 Task: Plan a trip to Bishoftu, Ethiopia from 12th December, 2023 to 16th December, 2023 for 8 adults. Place can be private room with 8 bedrooms having 8 beds and 8 bathrooms. Property type can be hotel. Amenities needed are: wifi, TV, free parkinig on premises, gym, breakfast.
Action: Mouse moved to (330, 151)
Screenshot: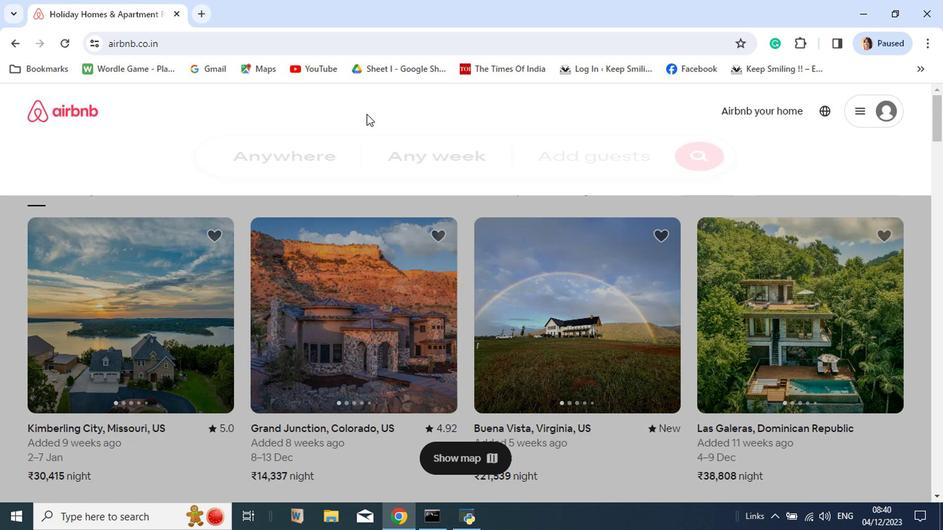 
Action: Mouse pressed left at (330, 151)
Screenshot: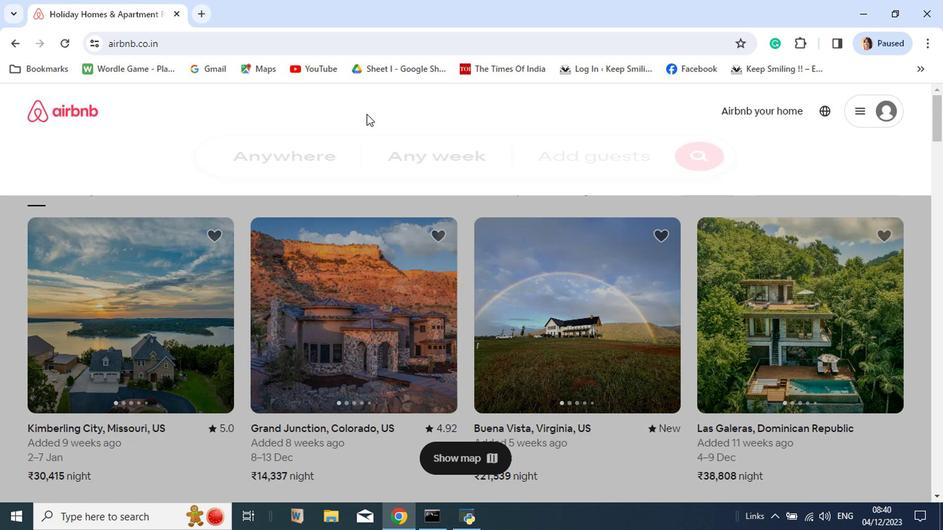 
Action: Mouse moved to (250, 190)
Screenshot: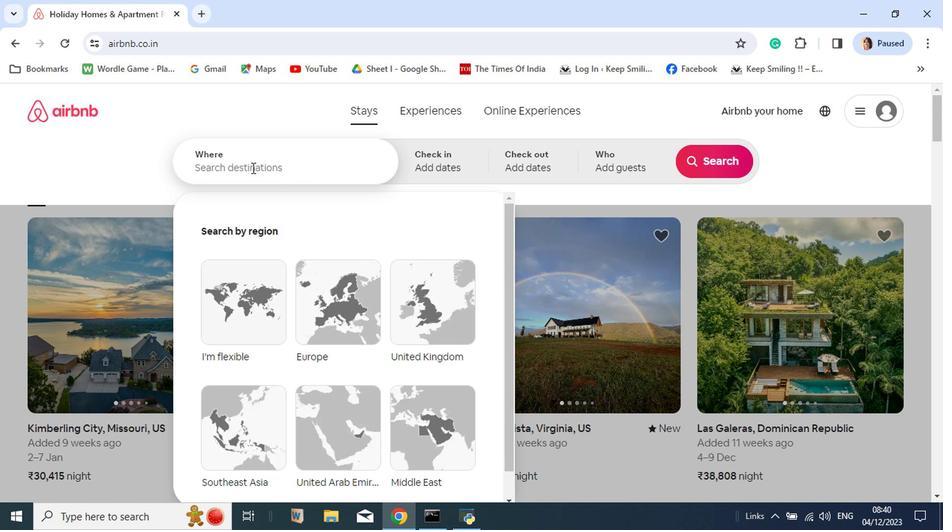 
Action: Mouse pressed left at (250, 190)
Screenshot: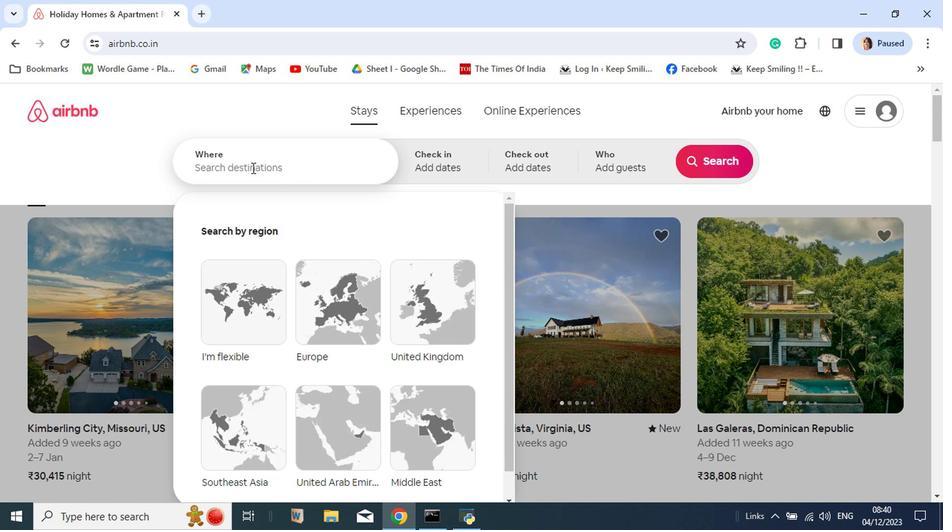 
Action: Key pressed <Key.shift>Bishoflu
Screenshot: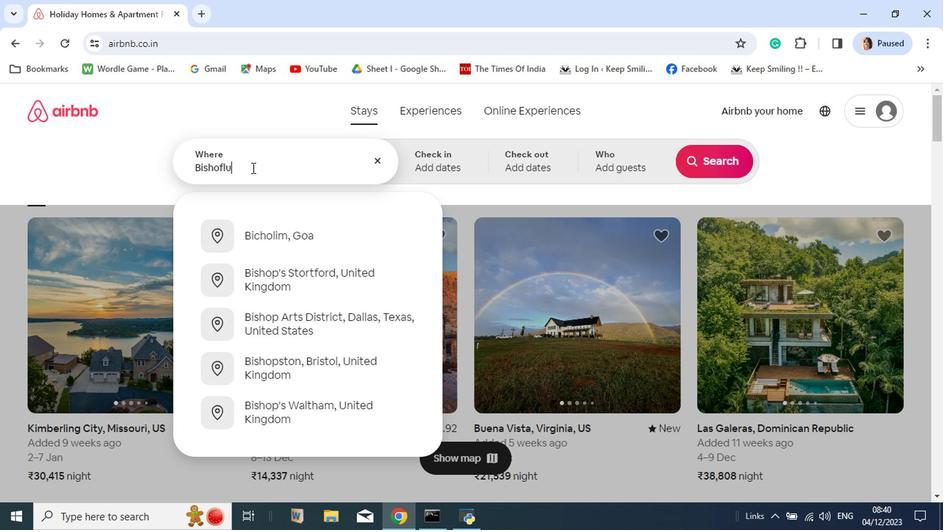 
Action: Mouse moved to (259, 269)
Screenshot: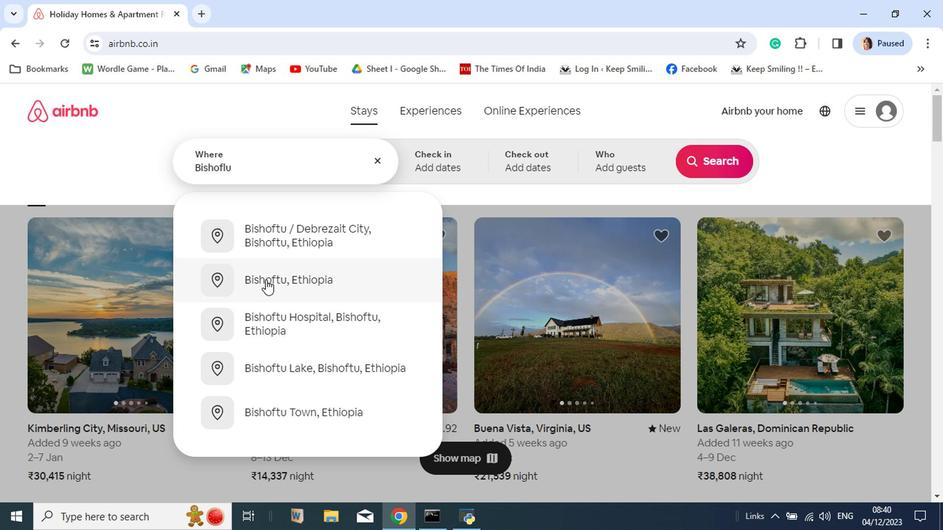 
Action: Mouse pressed left at (259, 269)
Screenshot: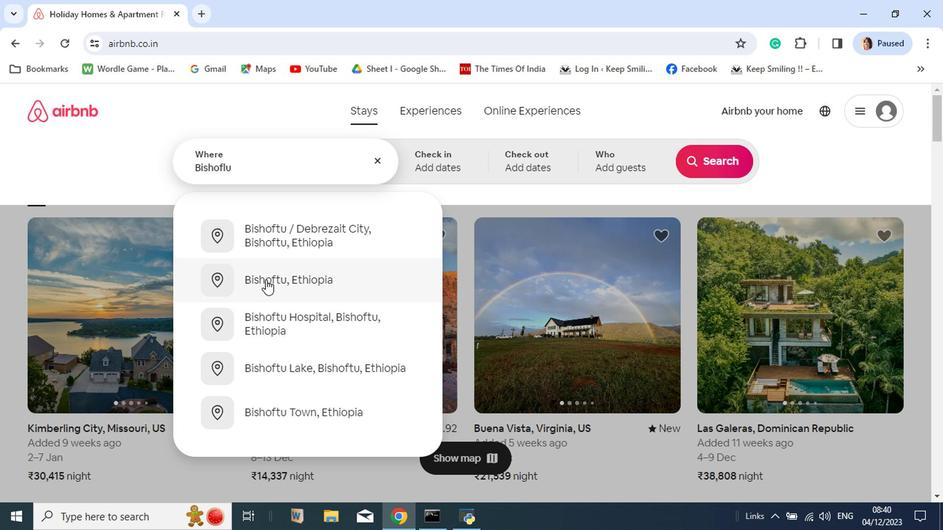 
Action: Mouse moved to (267, 350)
Screenshot: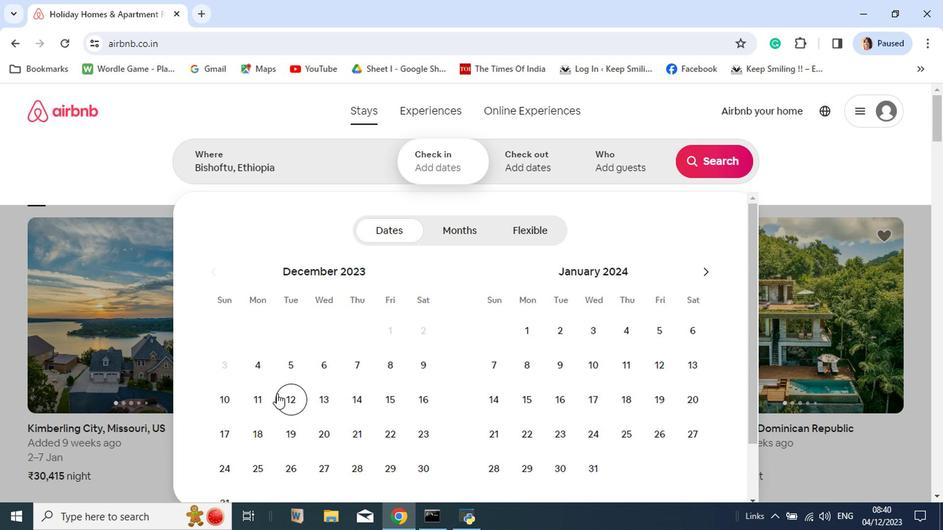 
Action: Mouse pressed left at (267, 350)
Screenshot: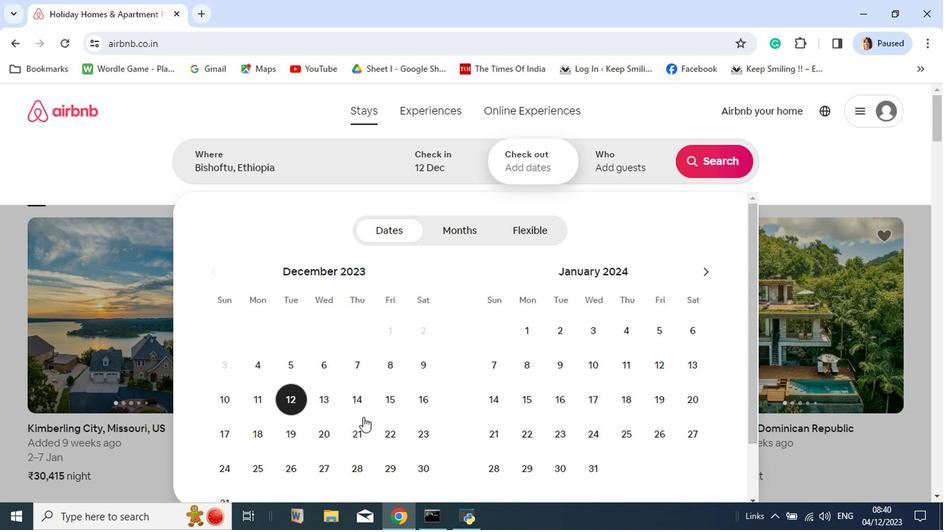
Action: Mouse moved to (371, 358)
Screenshot: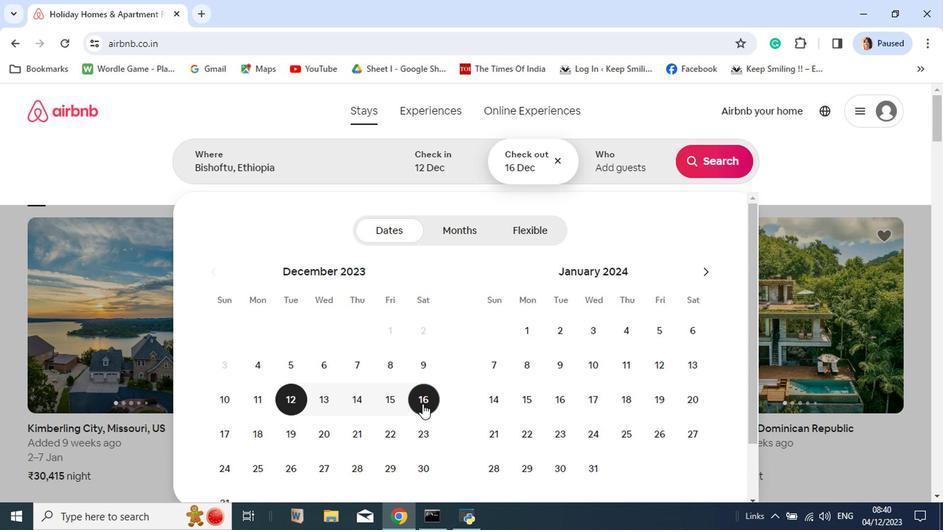 
Action: Mouse pressed left at (371, 358)
Screenshot: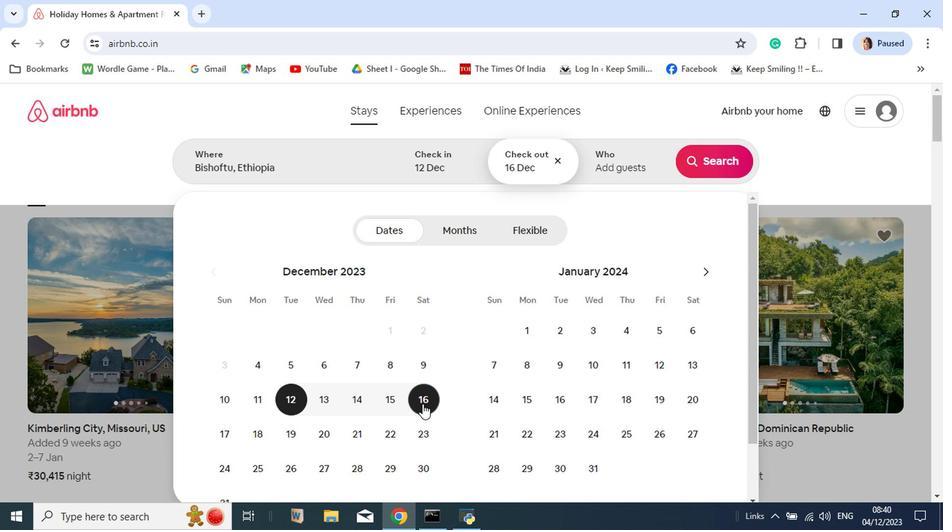 
Action: Mouse moved to (516, 194)
Screenshot: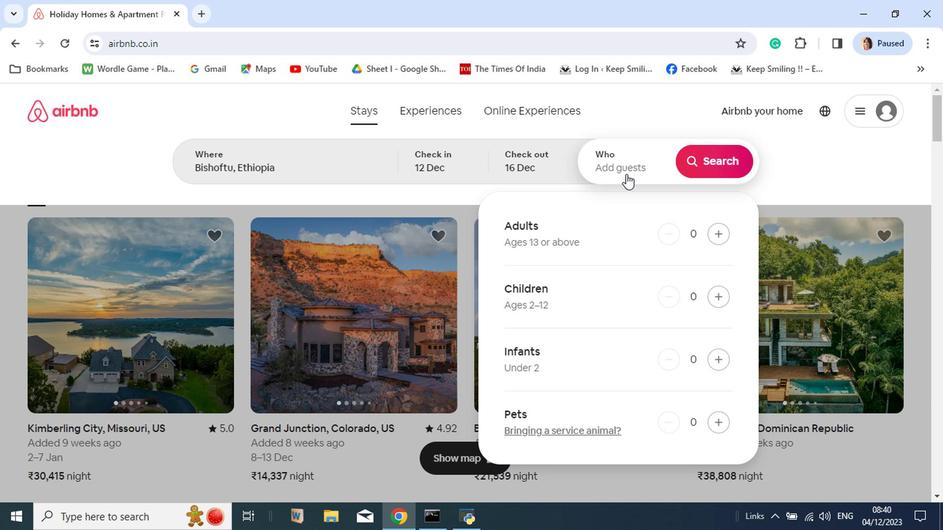 
Action: Mouse pressed left at (516, 194)
Screenshot: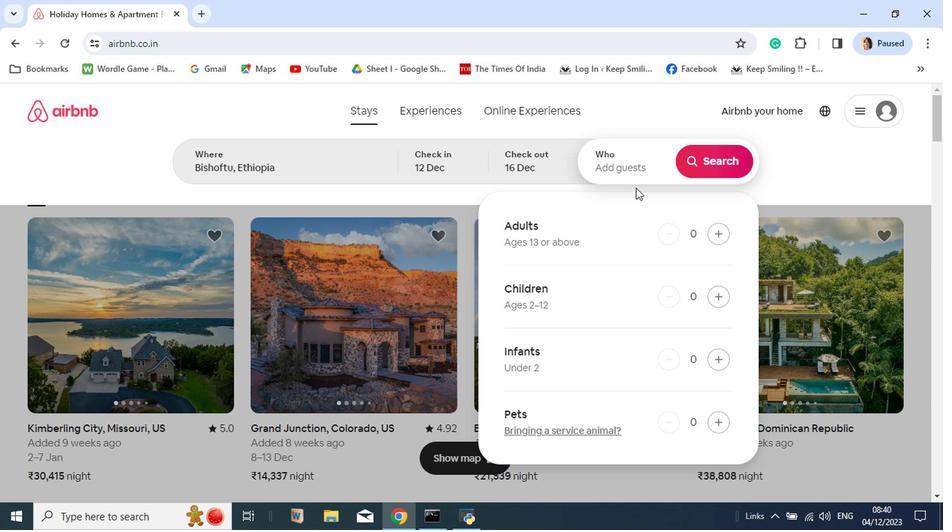 
Action: Mouse moved to (583, 240)
Screenshot: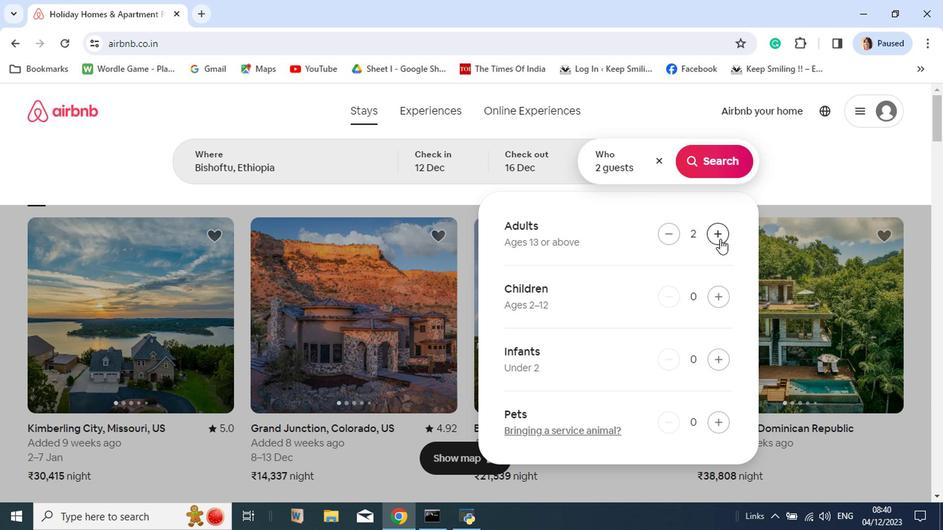 
Action: Mouse pressed left at (583, 240)
Screenshot: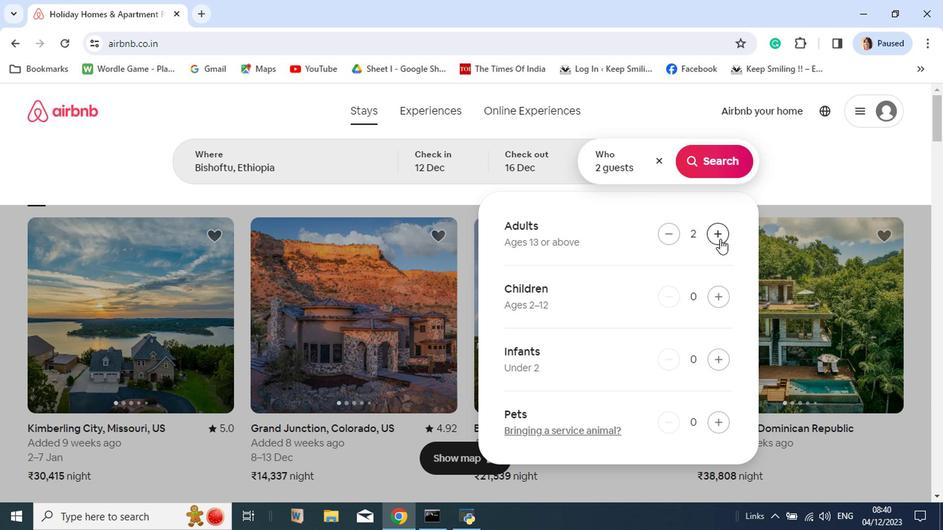 
Action: Mouse pressed left at (583, 240)
Screenshot: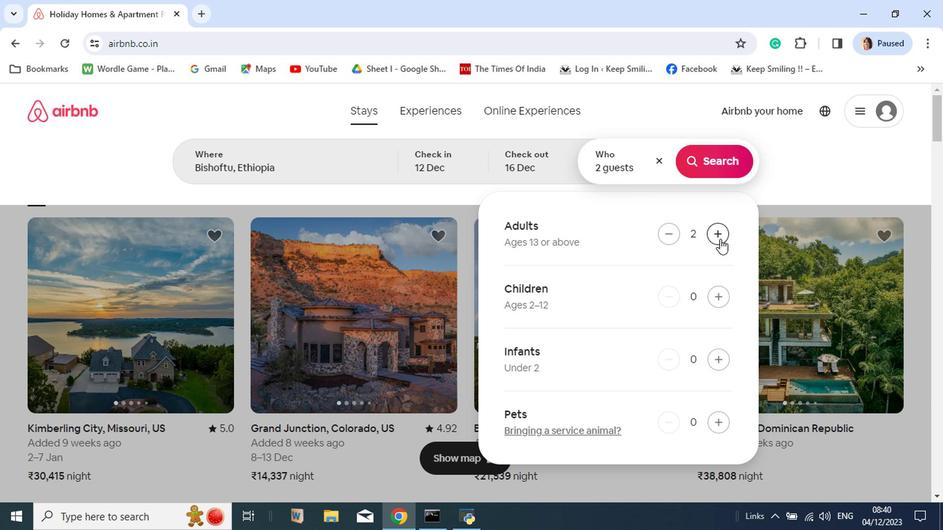 
Action: Mouse pressed left at (583, 240)
Screenshot: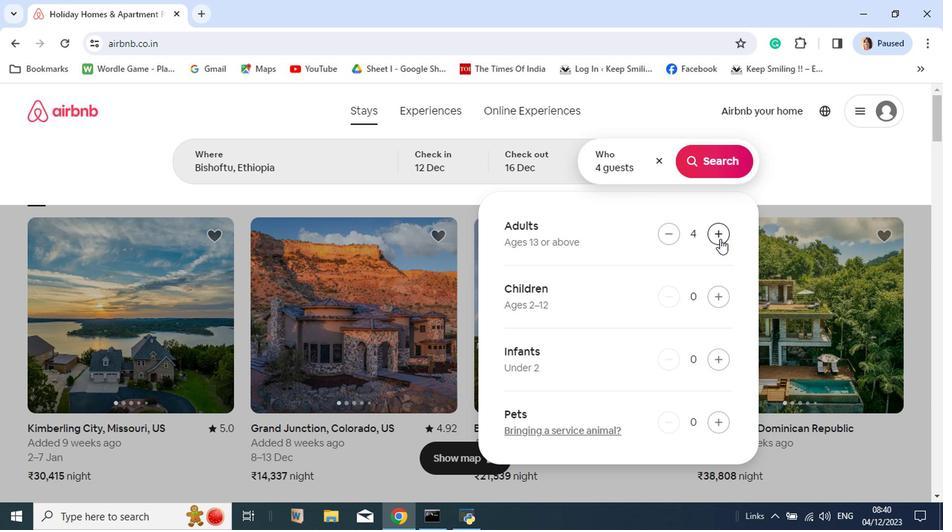 
Action: Mouse pressed left at (583, 240)
Screenshot: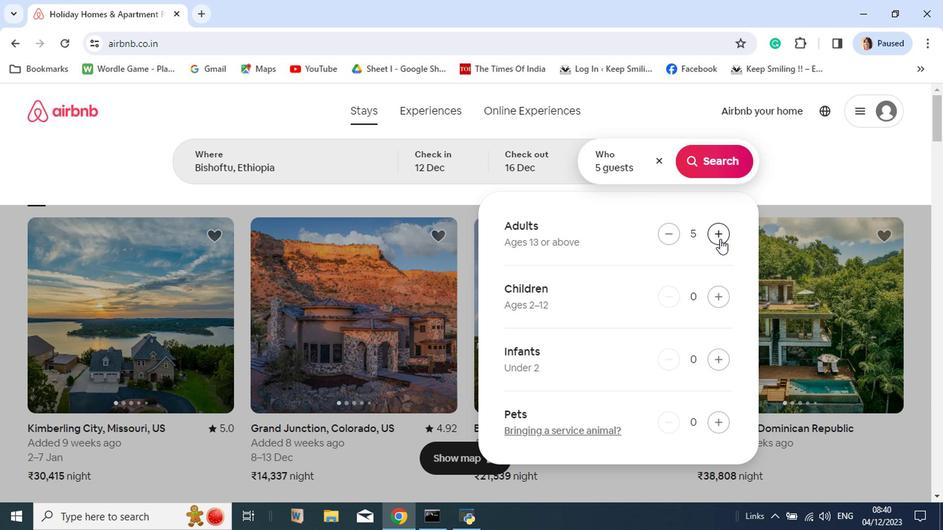 
Action: Mouse pressed left at (583, 240)
Screenshot: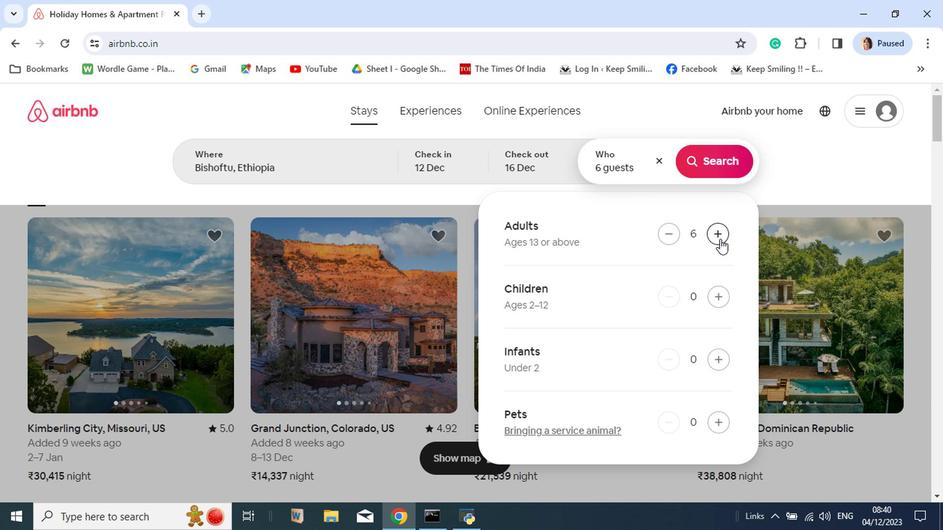 
Action: Mouse pressed left at (583, 240)
Screenshot: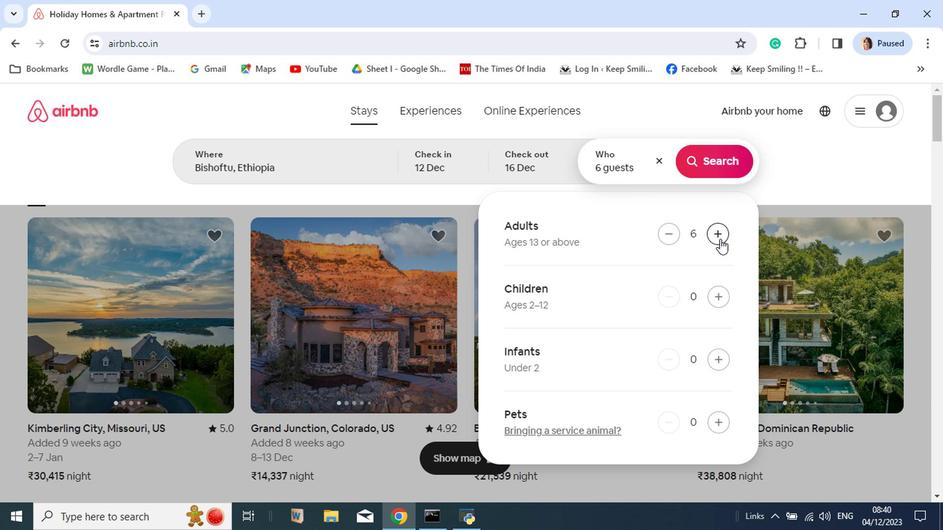 
Action: Mouse pressed left at (583, 240)
Screenshot: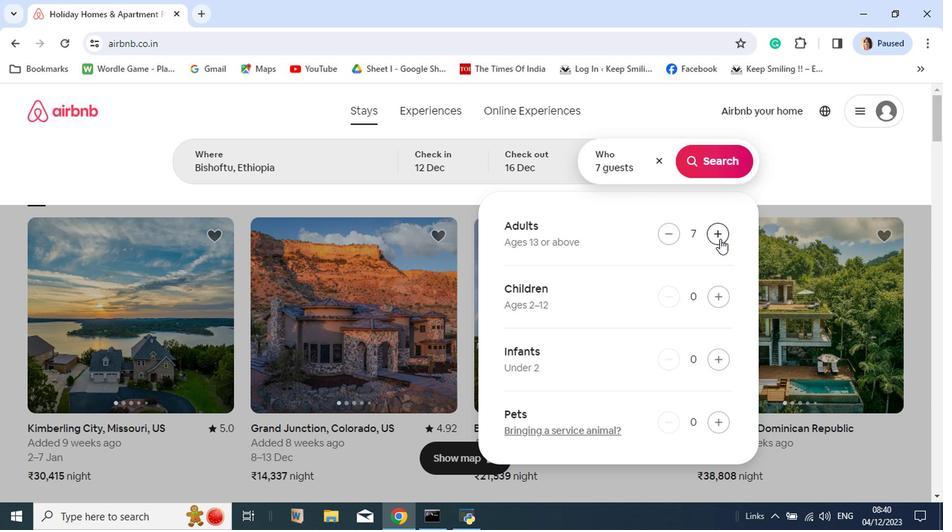
Action: Mouse pressed left at (583, 240)
Screenshot: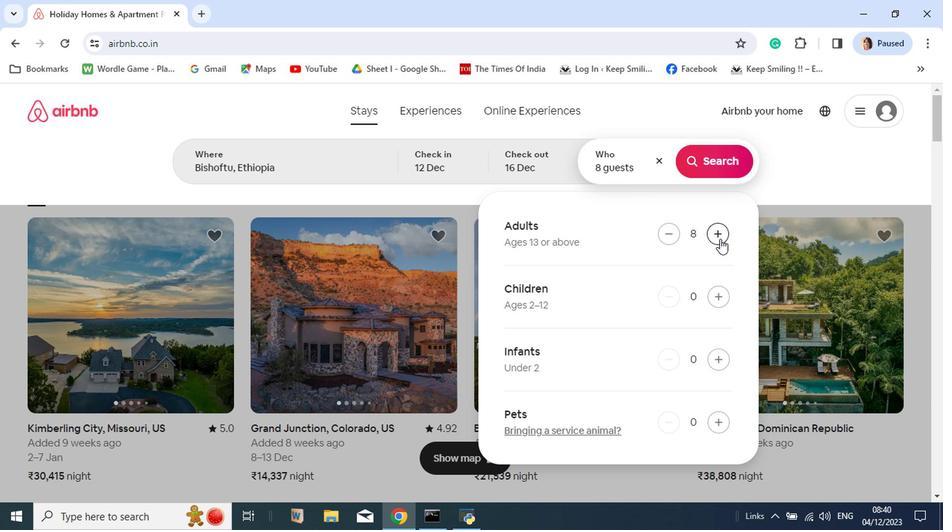 
Action: Mouse moved to (581, 179)
Screenshot: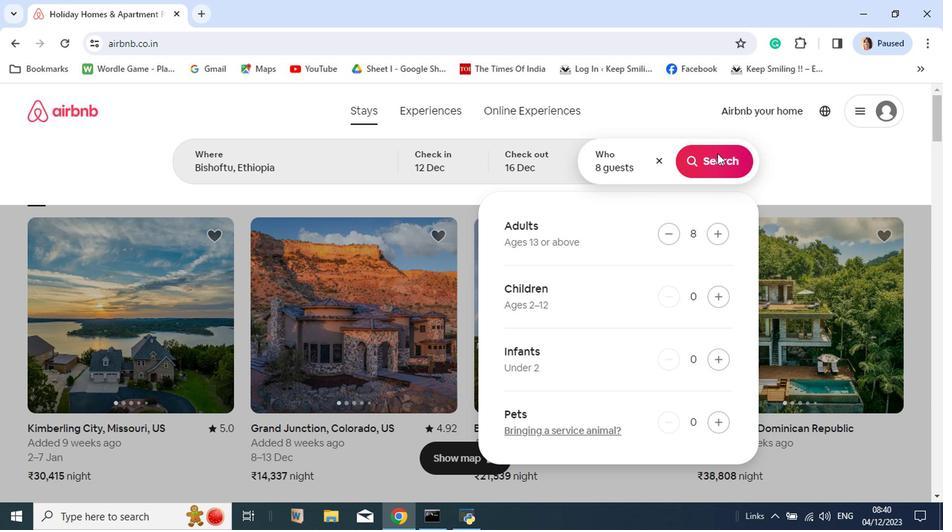 
Action: Mouse pressed left at (581, 179)
Screenshot: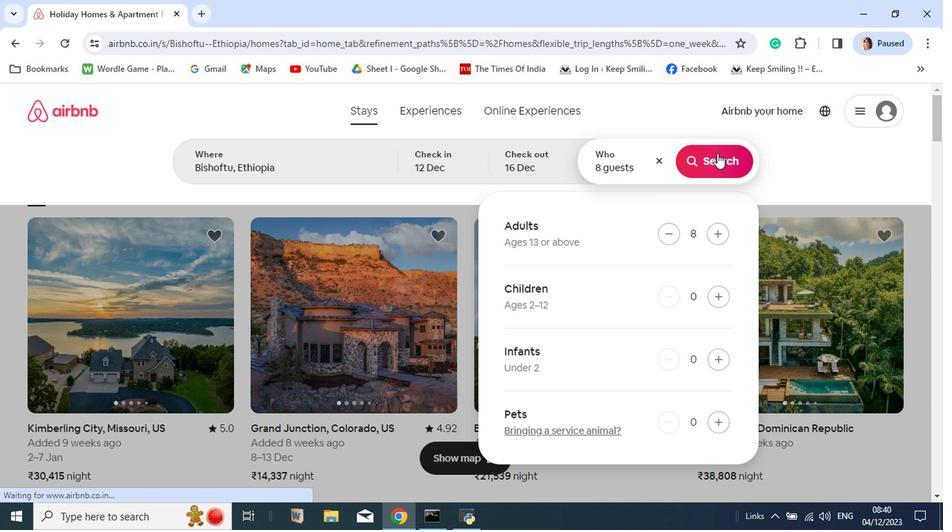 
Action: Mouse moved to (595, 188)
Screenshot: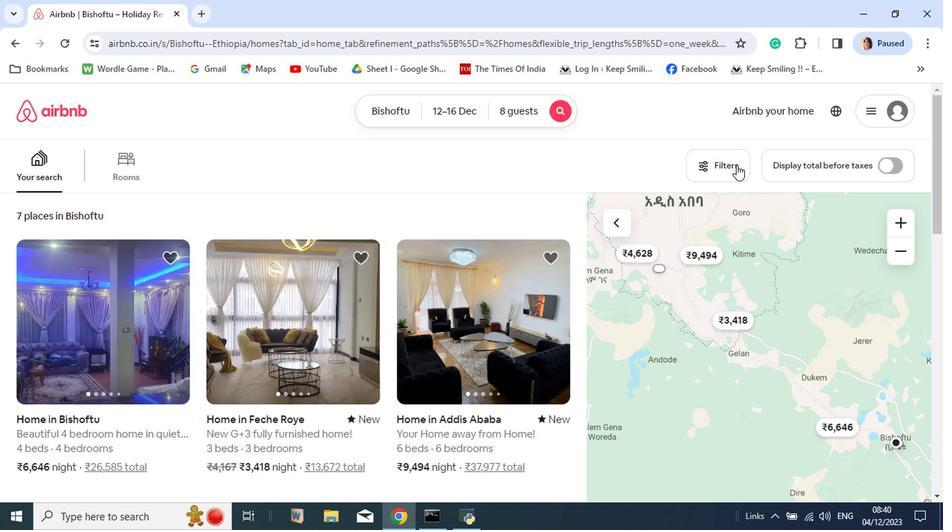 
Action: Mouse pressed left at (595, 188)
Screenshot: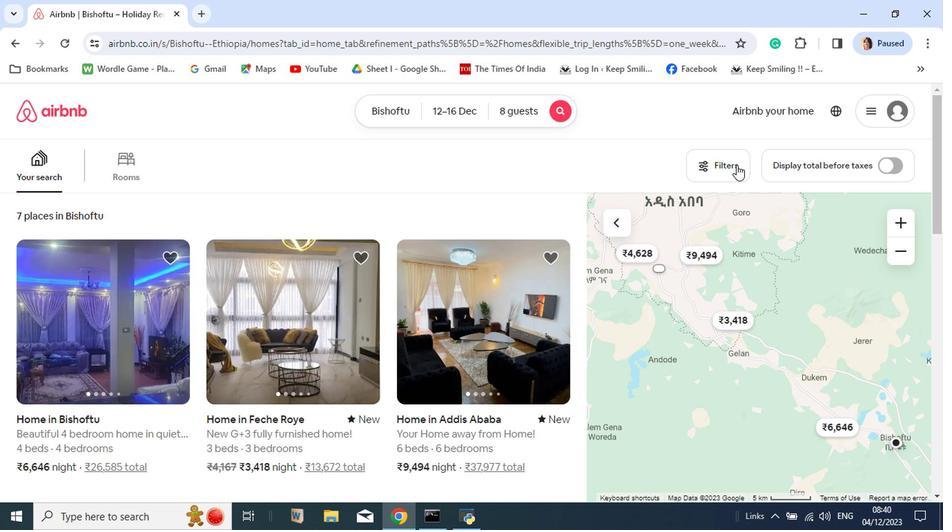 
Action: Mouse moved to (593, 205)
Screenshot: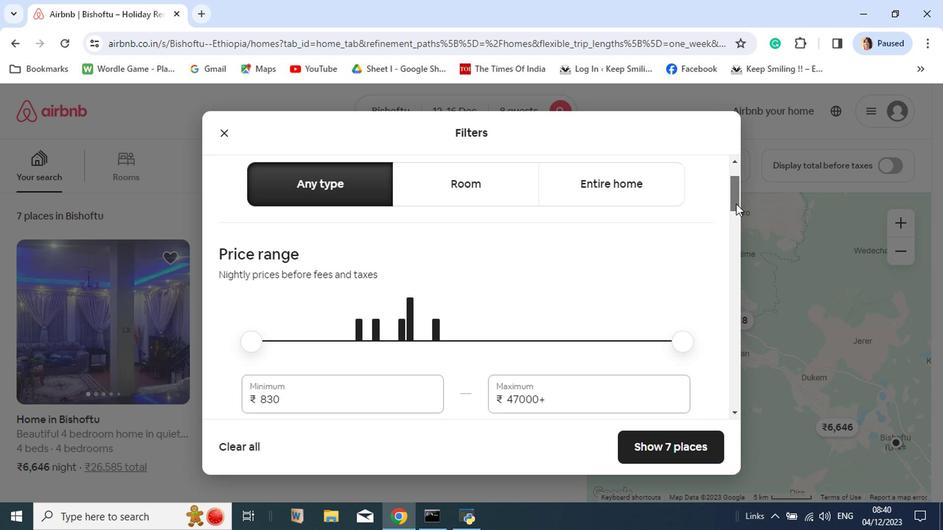 
Action: Mouse pressed left at (593, 205)
Screenshot: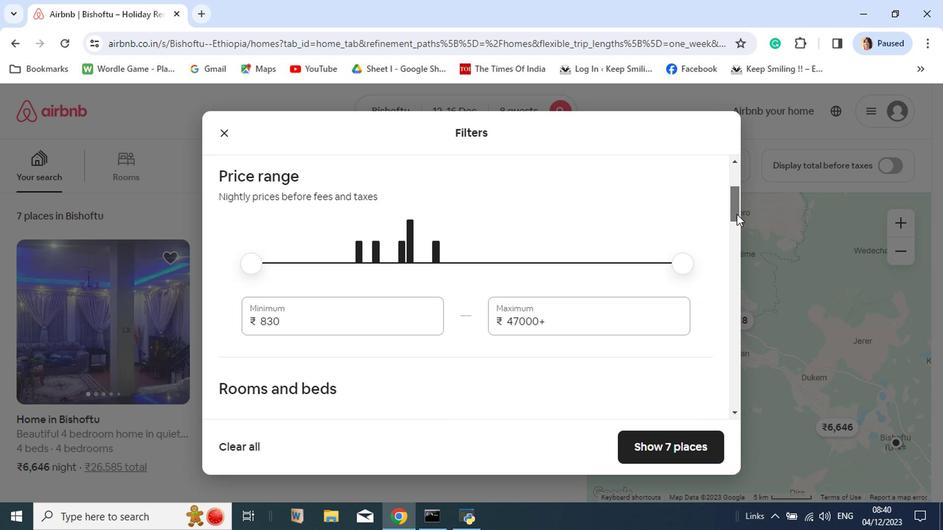 
Action: Mouse moved to (527, 226)
Screenshot: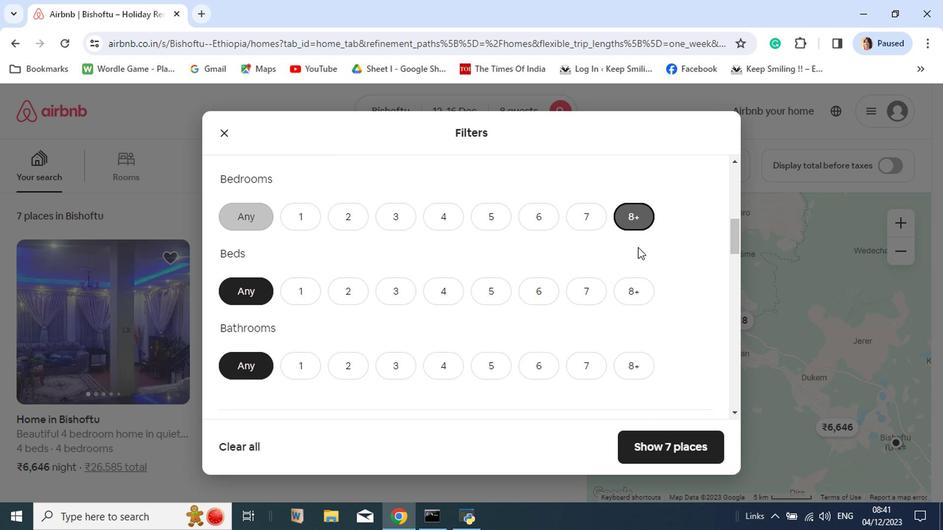 
Action: Mouse pressed left at (527, 226)
Screenshot: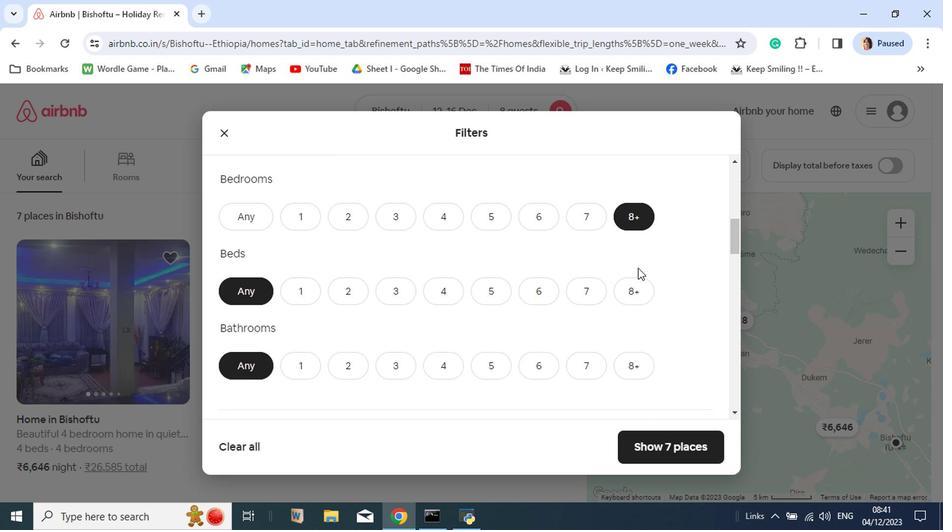 
Action: Mouse moved to (523, 275)
Screenshot: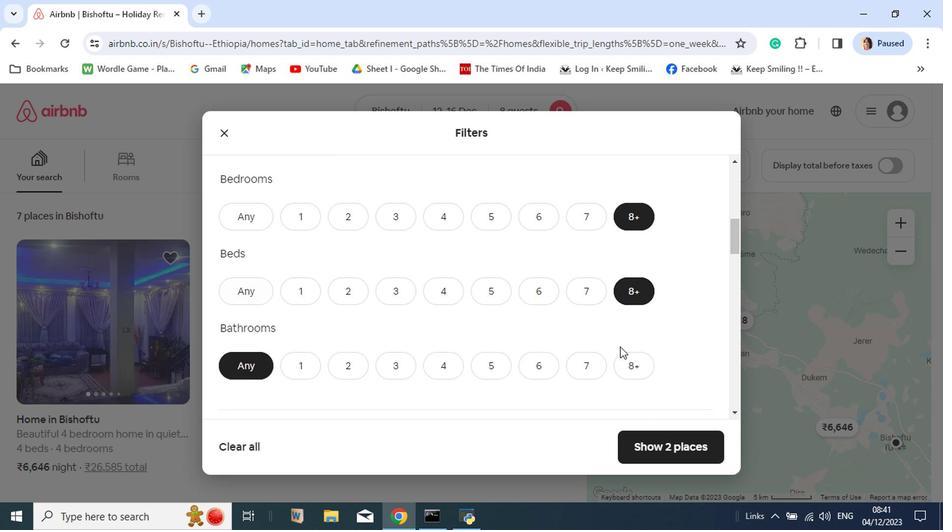 
Action: Mouse pressed left at (523, 275)
Screenshot: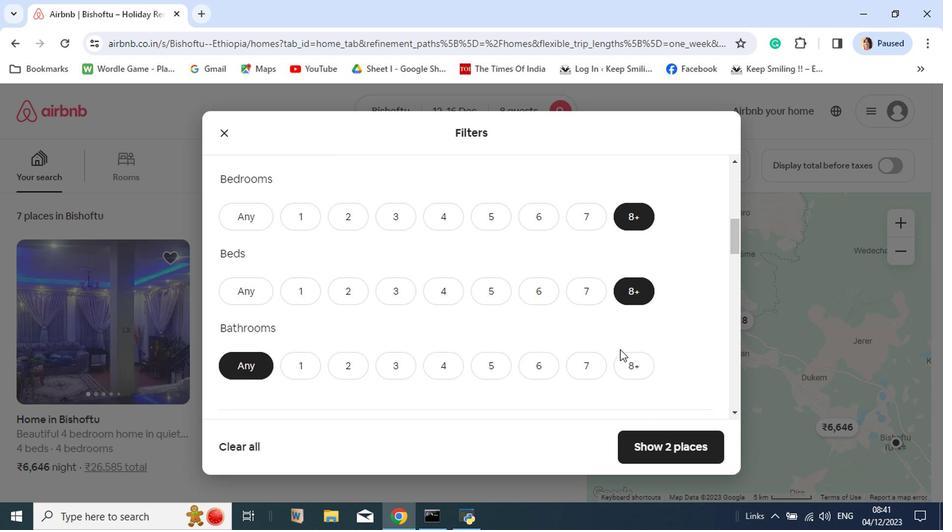 
Action: Mouse moved to (512, 328)
Screenshot: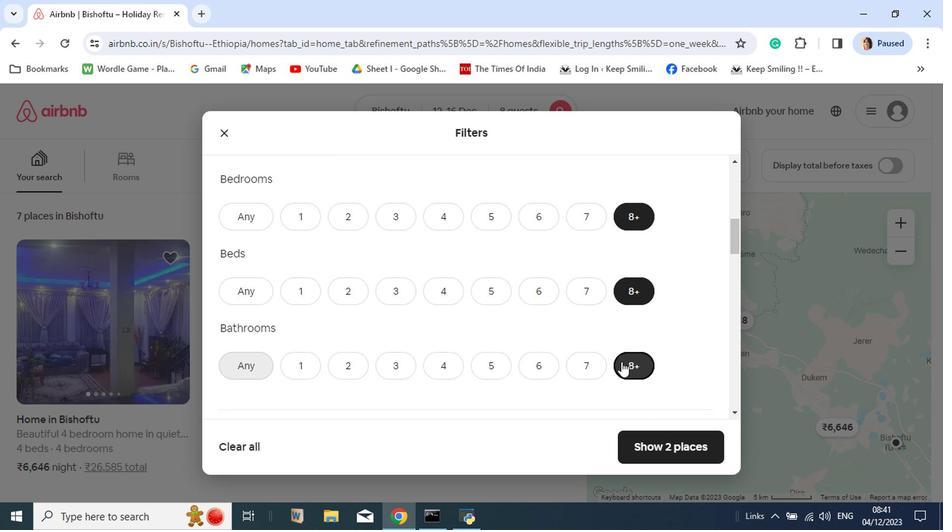 
Action: Mouse pressed left at (512, 328)
Screenshot: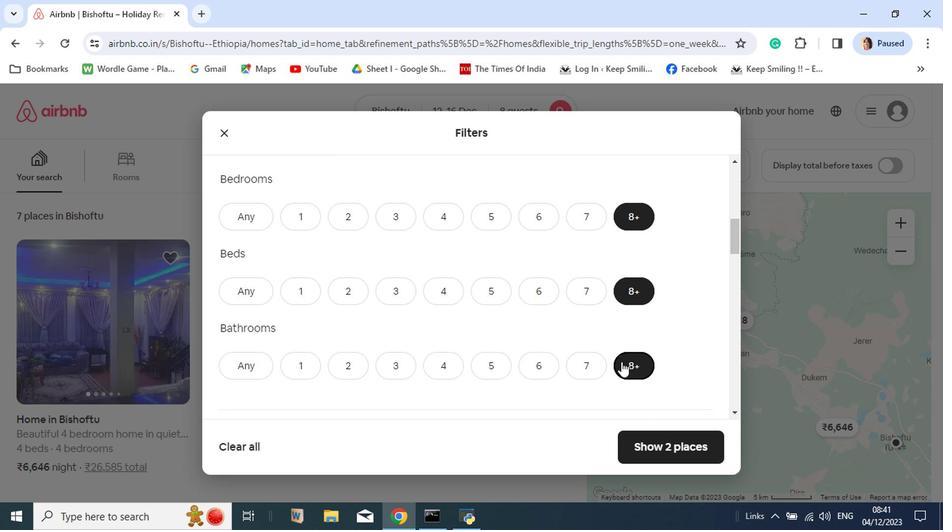 
Action: Mouse moved to (542, 325)
Screenshot: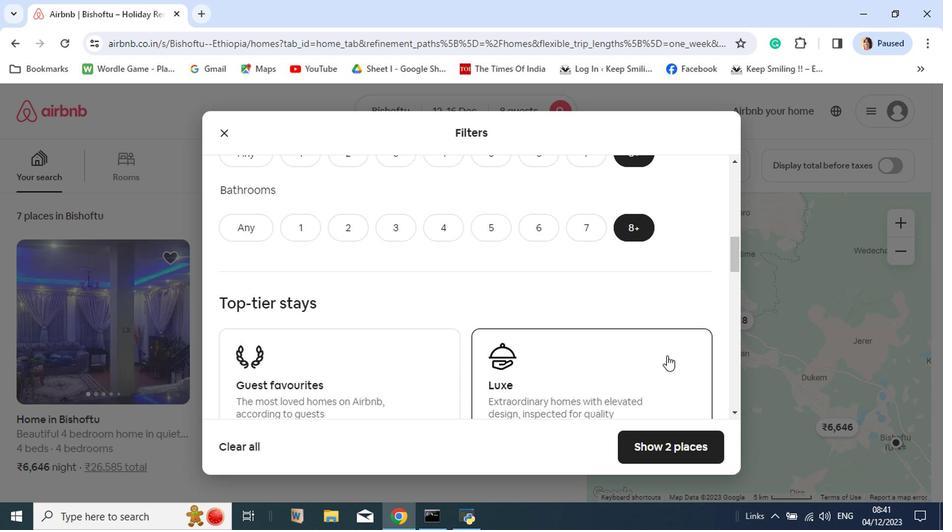 
Action: Mouse scrolled (542, 324) with delta (0, 0)
Screenshot: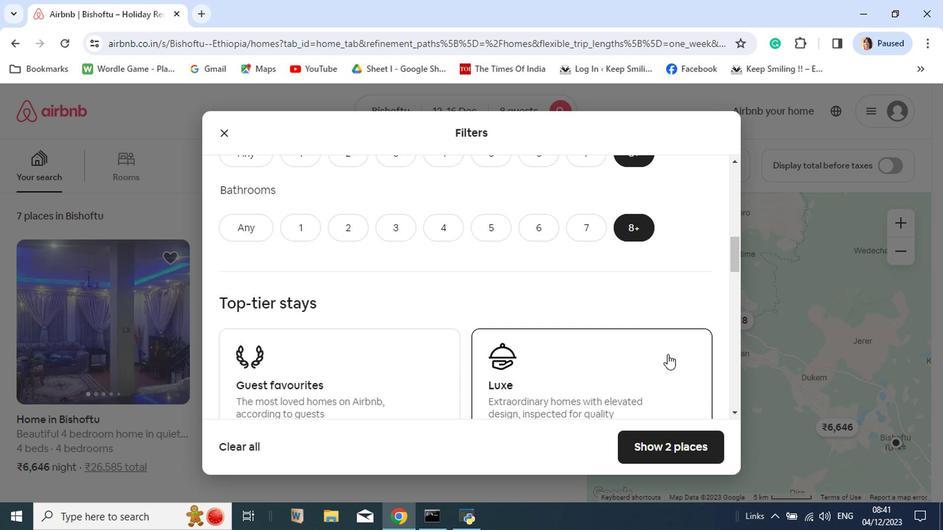 
Action: Mouse scrolled (542, 324) with delta (0, 0)
Screenshot: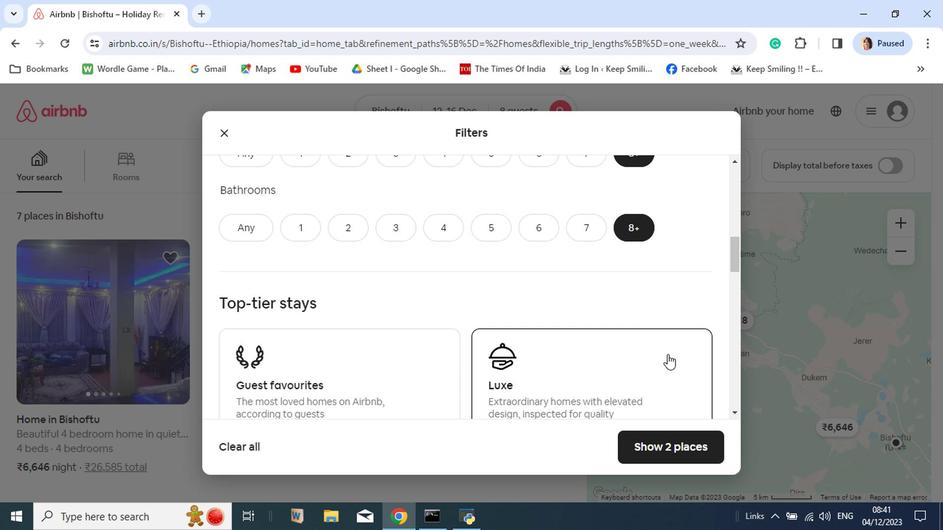 
Action: Mouse moved to (545, 322)
Screenshot: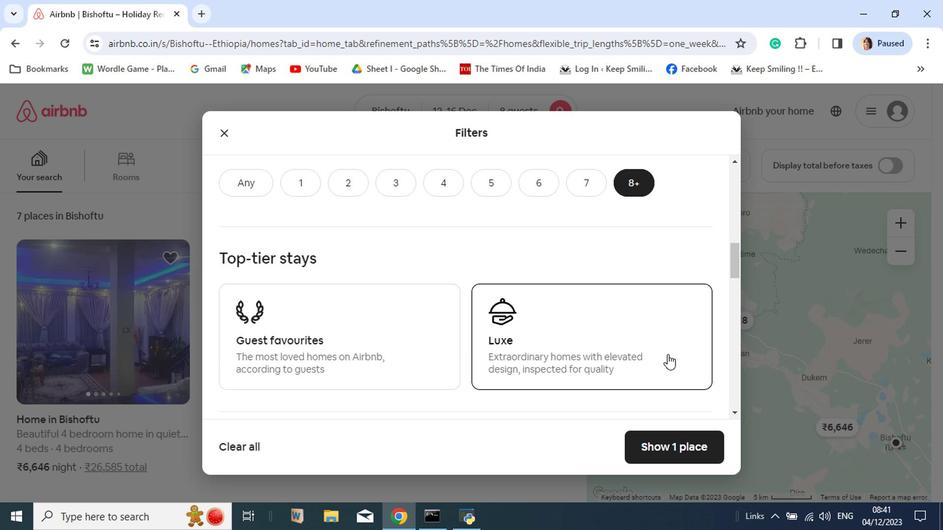 
Action: Mouse scrolled (545, 322) with delta (0, 0)
Screenshot: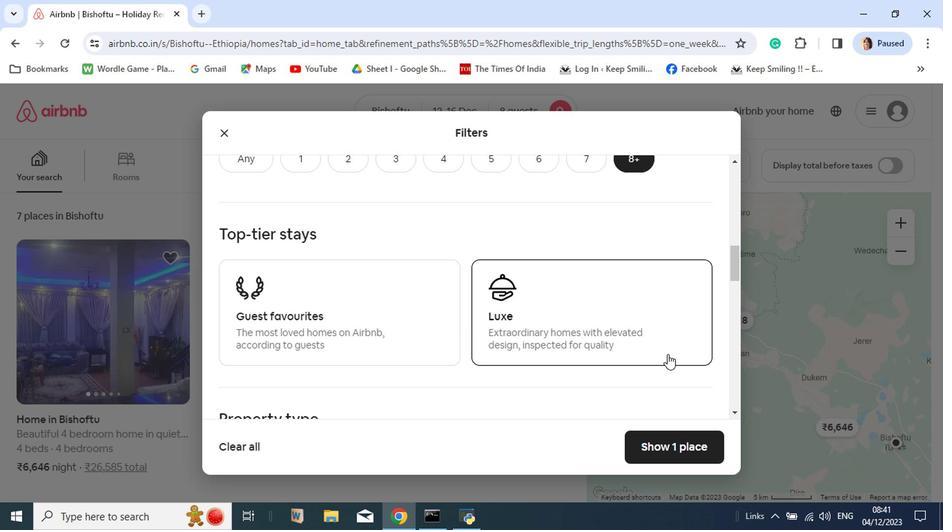 
Action: Mouse moved to (538, 300)
Screenshot: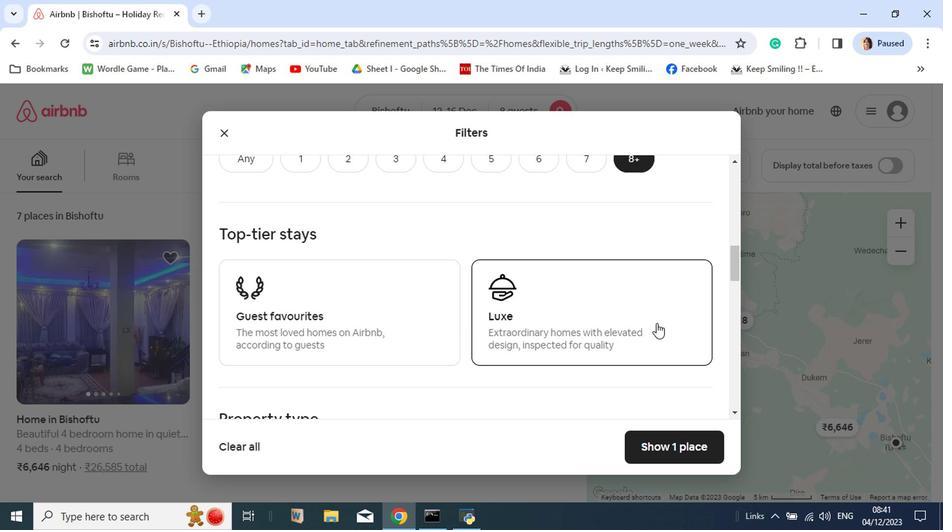 
Action: Mouse scrolled (538, 300) with delta (0, 0)
Screenshot: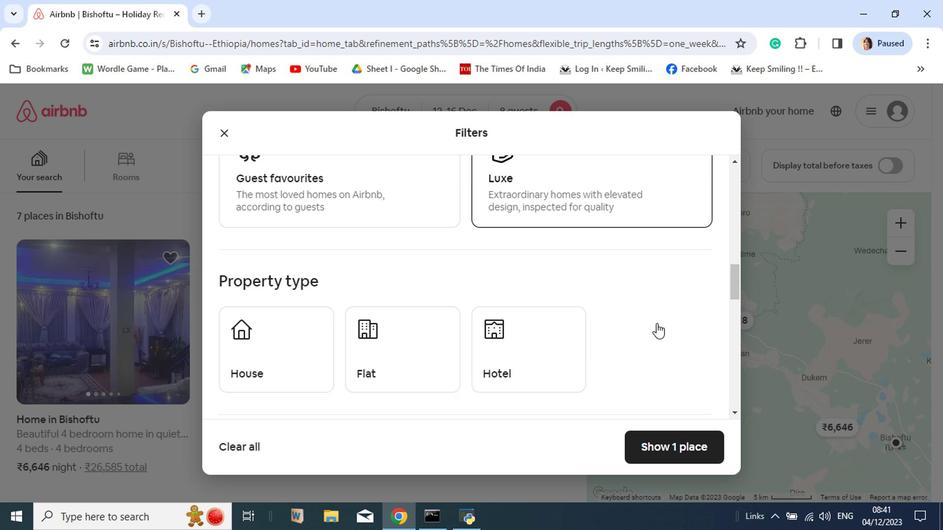 
Action: Mouse scrolled (538, 300) with delta (0, 0)
Screenshot: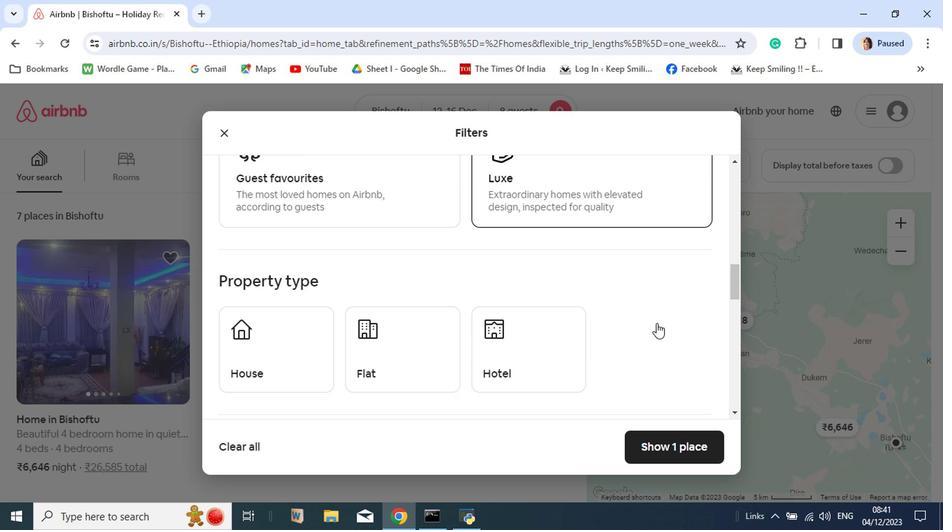 
Action: Mouse moved to (422, 321)
Screenshot: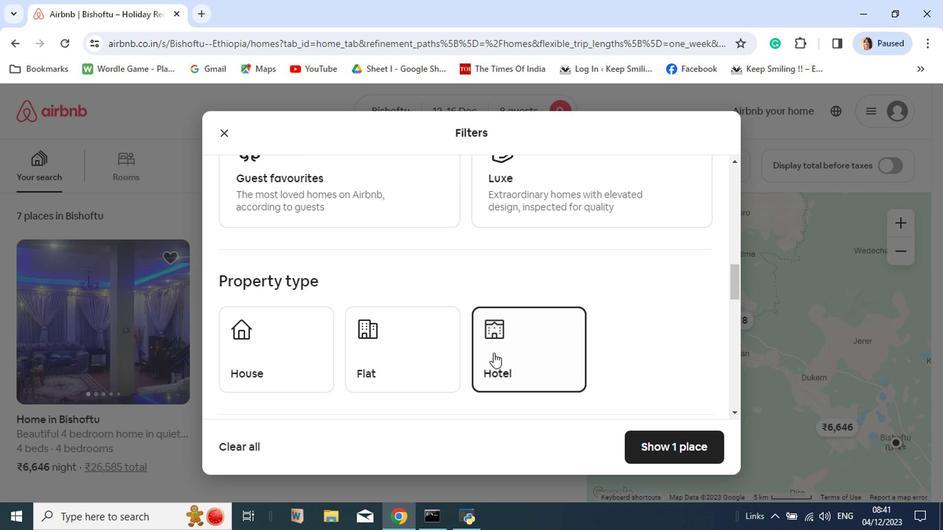 
Action: Mouse pressed left at (422, 321)
Screenshot: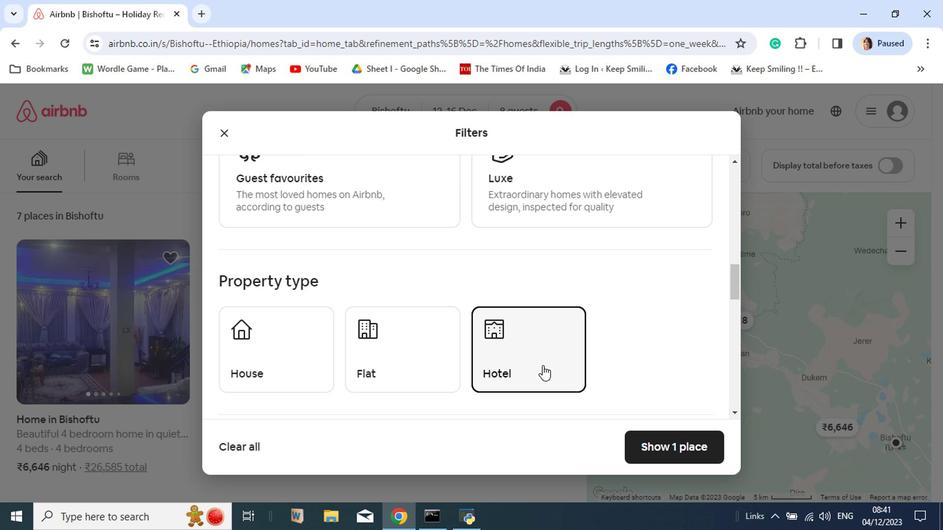 
Action: Mouse moved to (499, 323)
Screenshot: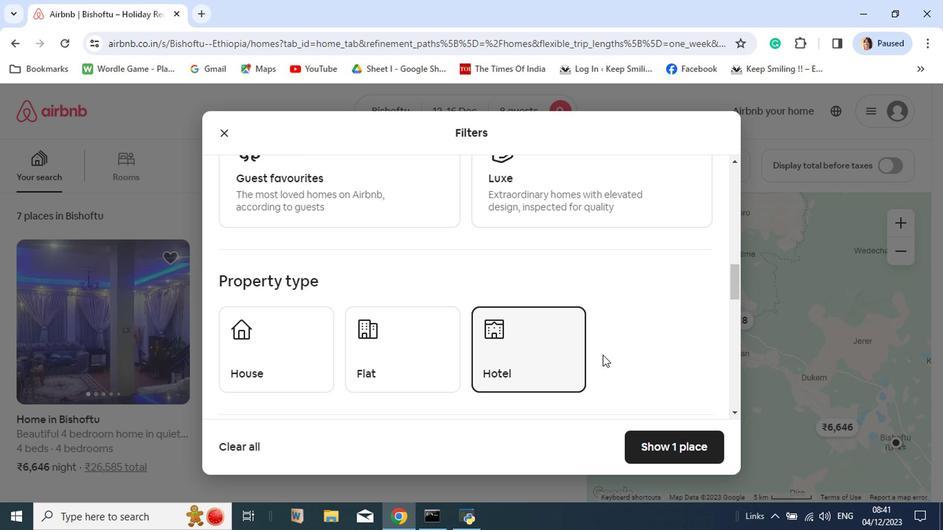 
Action: Mouse scrolled (499, 322) with delta (0, 0)
Screenshot: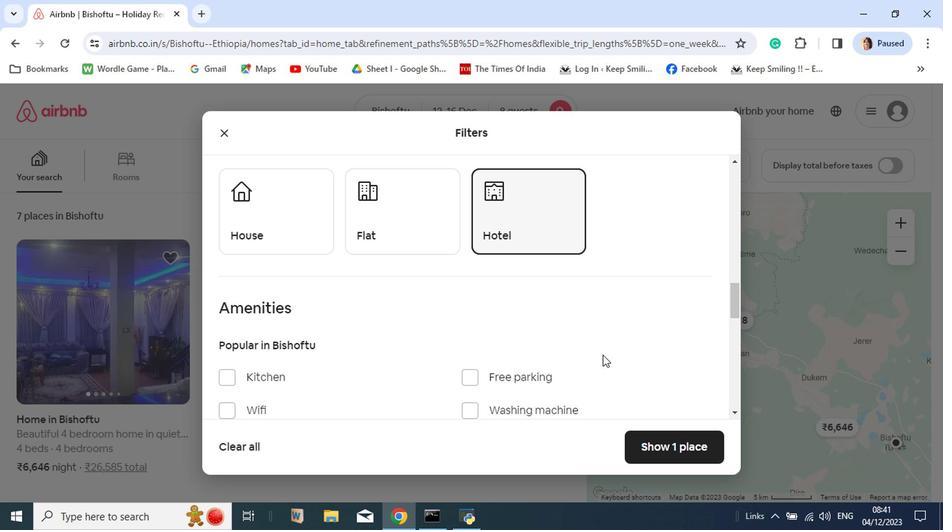 
Action: Mouse scrolled (499, 322) with delta (0, 0)
Screenshot: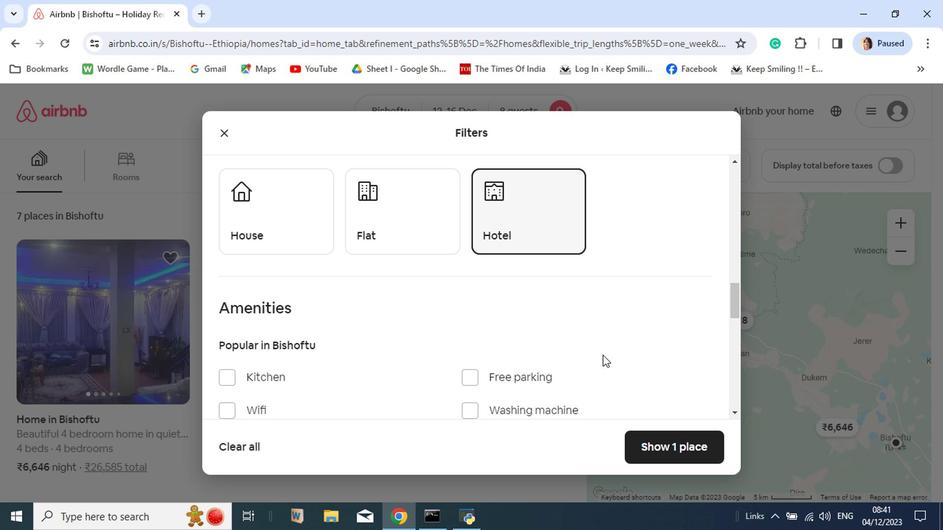 
Action: Mouse moved to (499, 323)
Screenshot: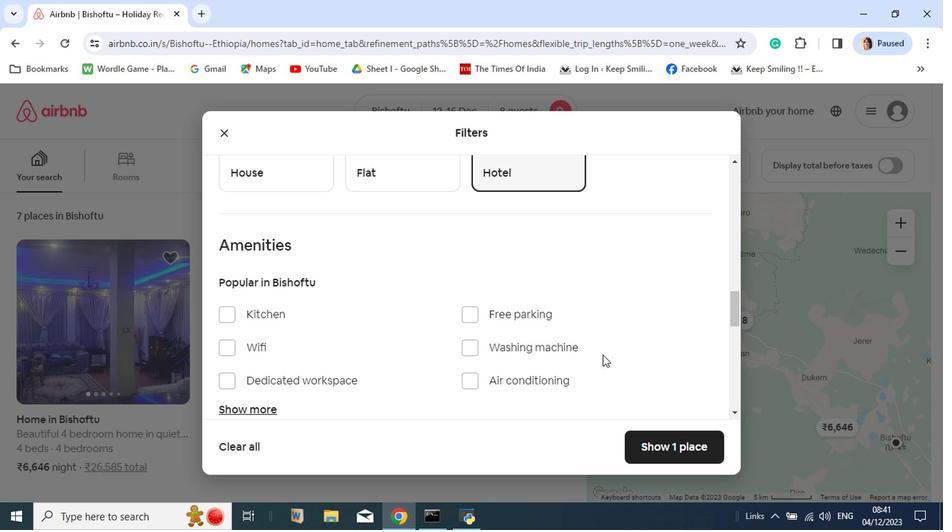 
Action: Mouse scrolled (499, 322) with delta (0, 0)
Screenshot: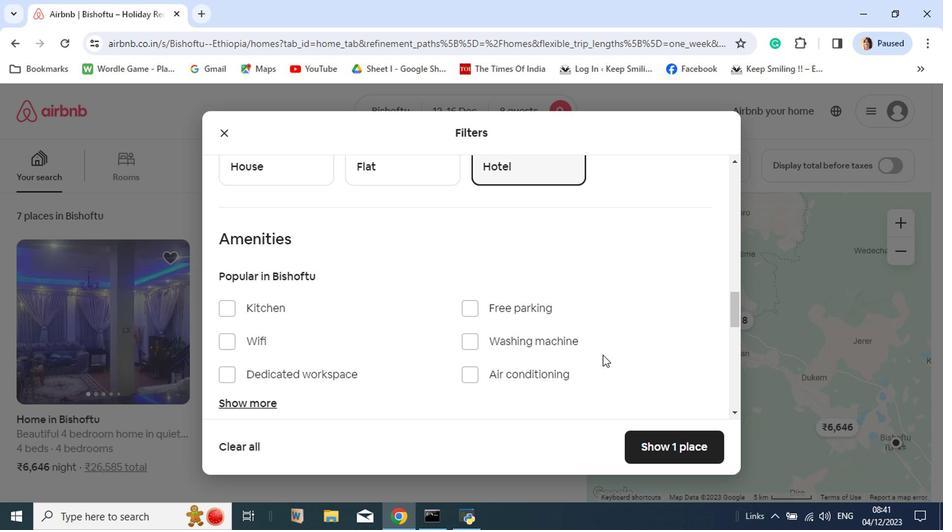 
Action: Mouse moved to (500, 322)
Screenshot: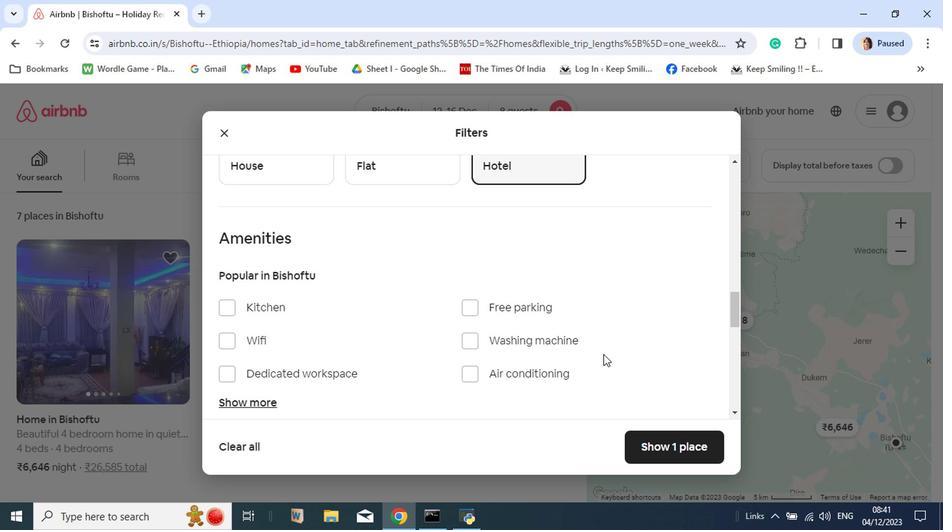 
Action: Mouse scrolled (500, 322) with delta (0, 0)
Screenshot: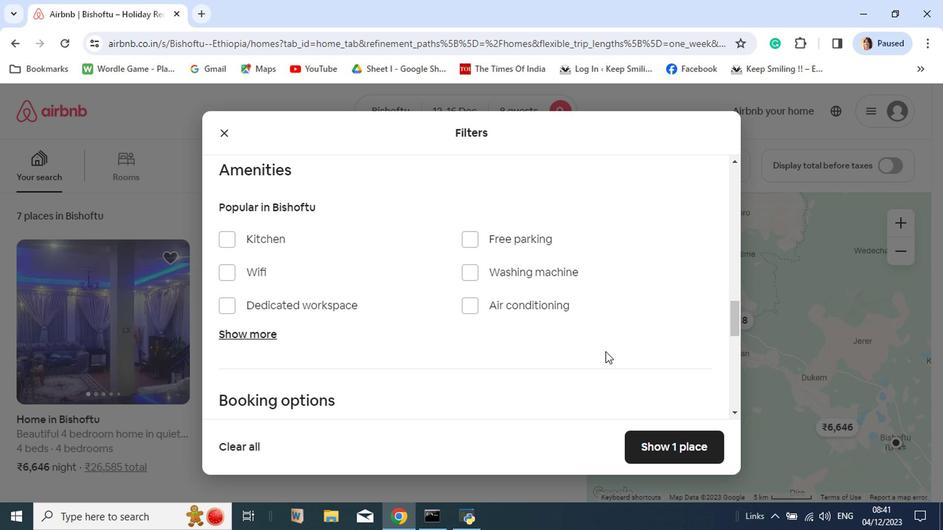 
Action: Mouse moved to (502, 320)
Screenshot: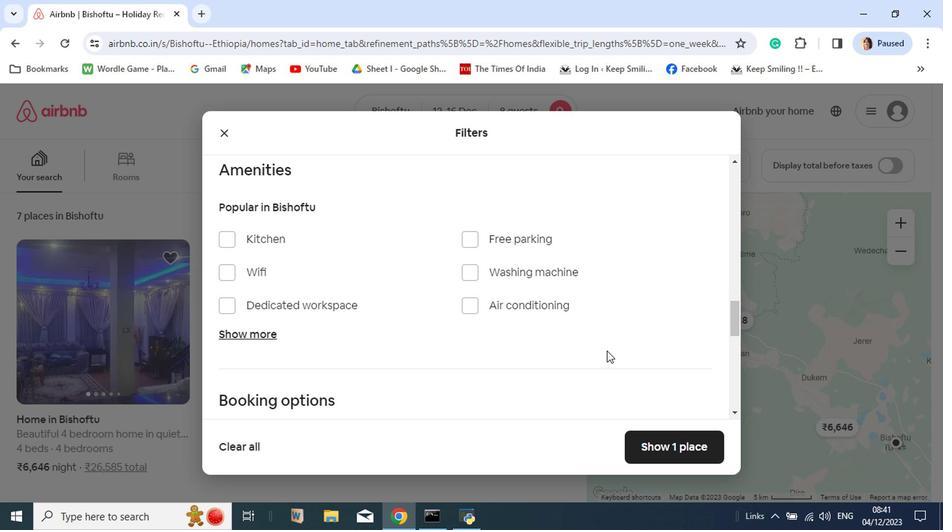 
Action: Mouse scrolled (502, 319) with delta (0, 0)
Screenshot: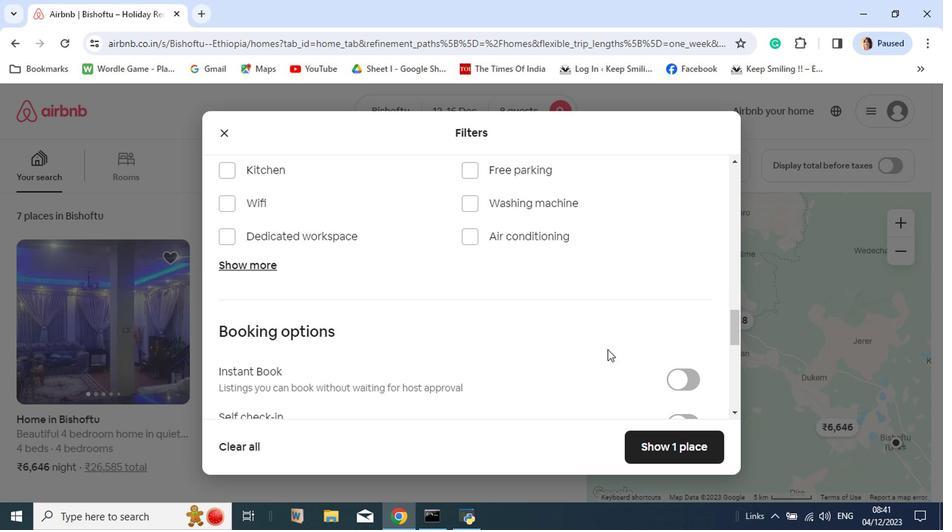 
Action: Mouse moved to (230, 217)
Screenshot: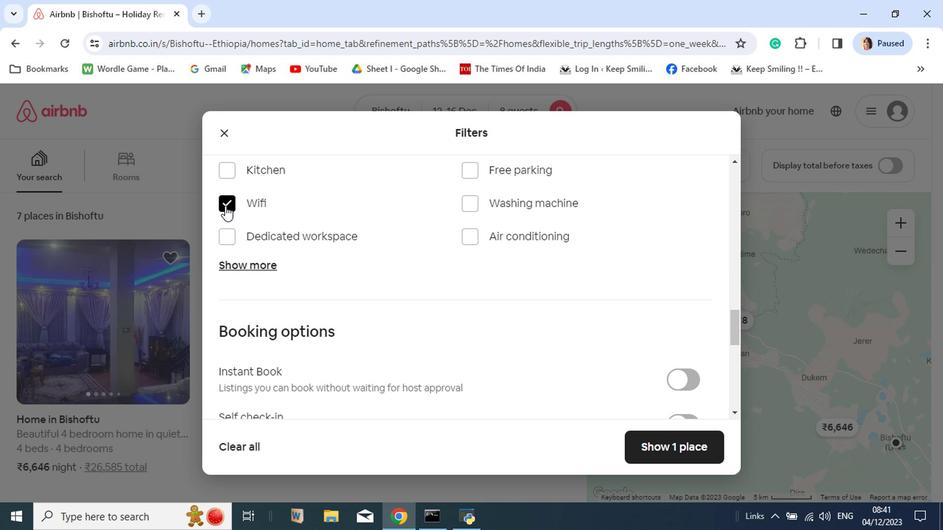 
Action: Mouse pressed left at (230, 217)
Screenshot: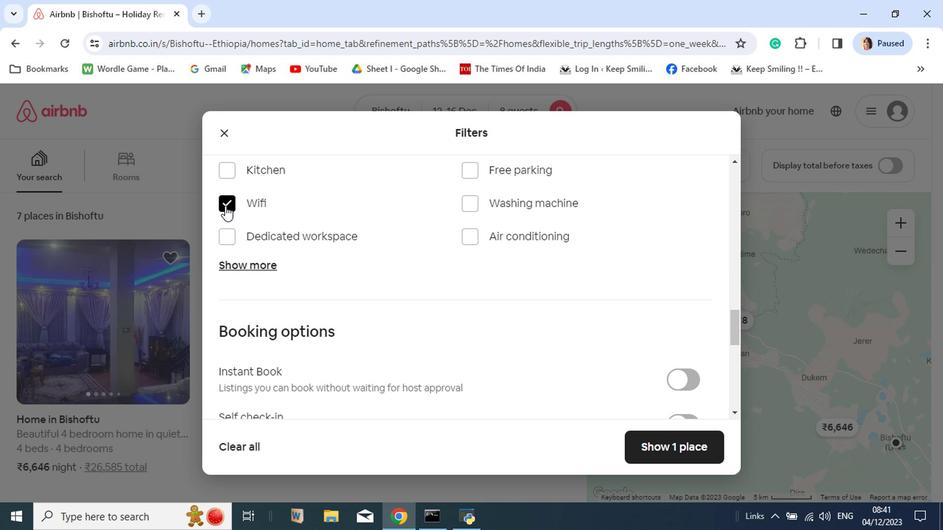 
Action: Mouse moved to (403, 194)
Screenshot: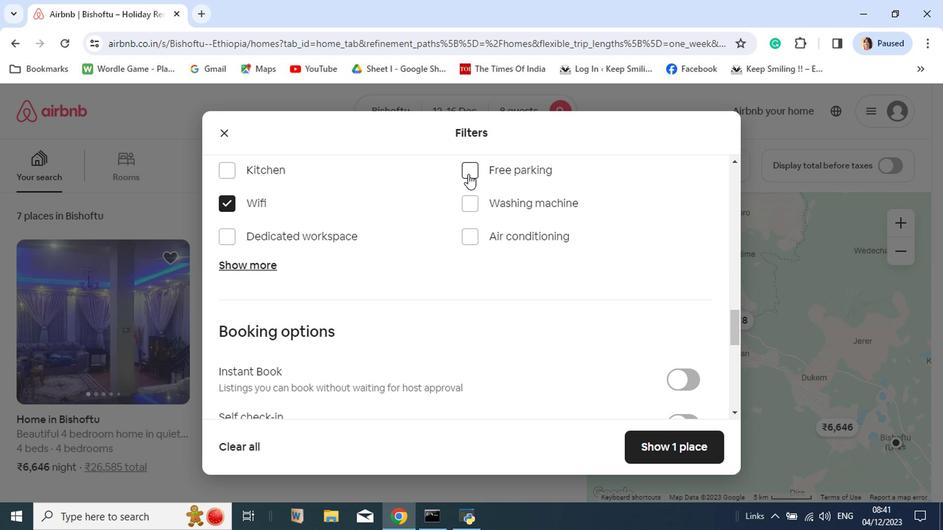 
Action: Mouse pressed left at (403, 194)
Screenshot: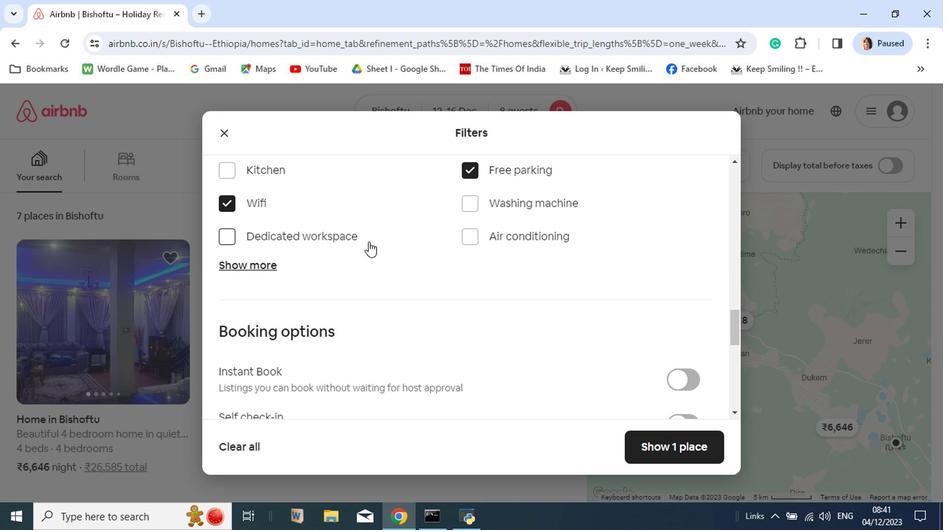 
Action: Mouse moved to (252, 254)
Screenshot: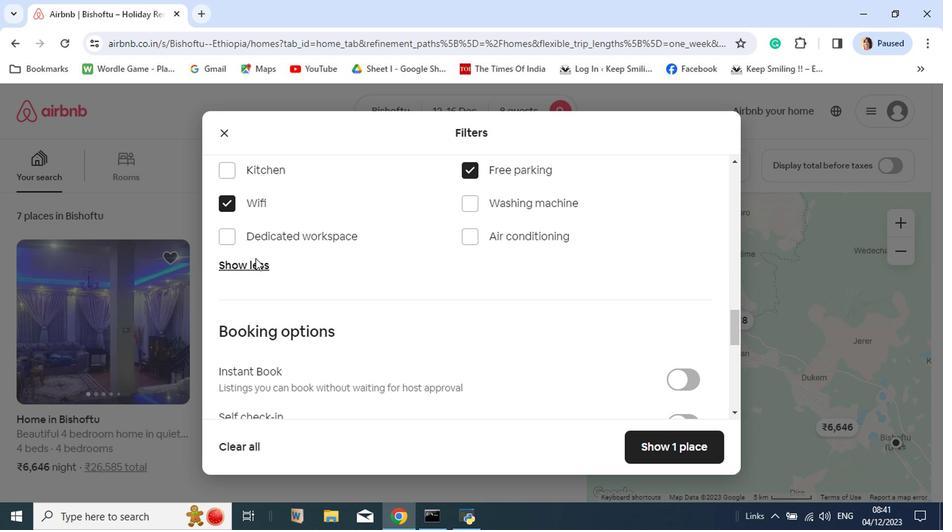 
Action: Mouse pressed left at (252, 254)
Screenshot: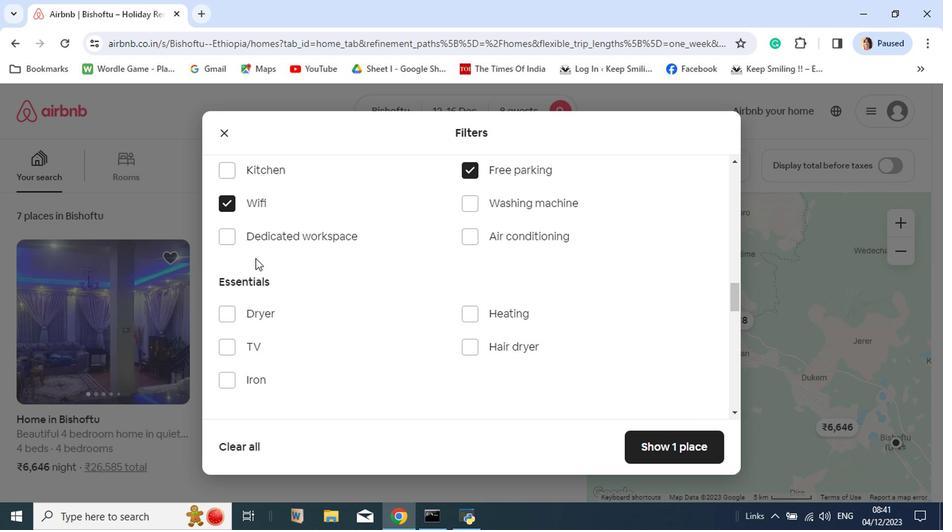 
Action: Mouse moved to (236, 320)
Screenshot: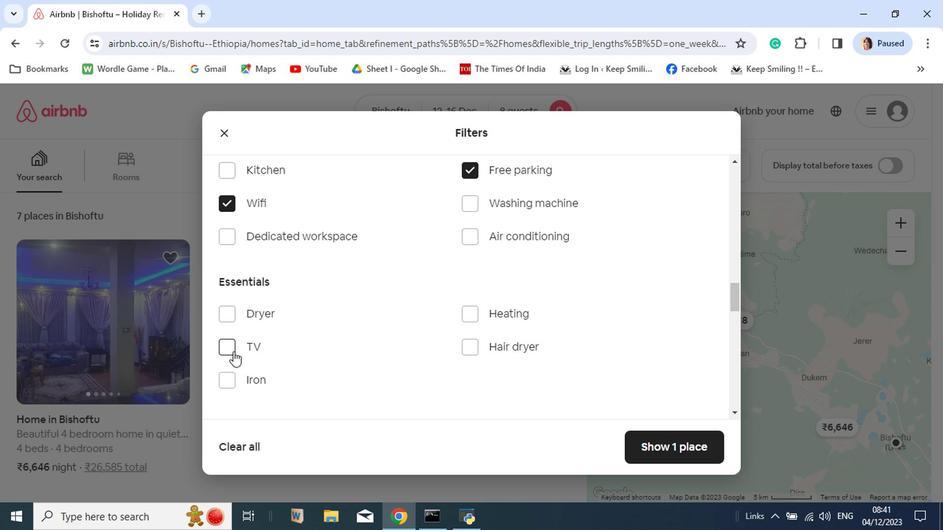 
Action: Mouse pressed left at (236, 320)
Screenshot: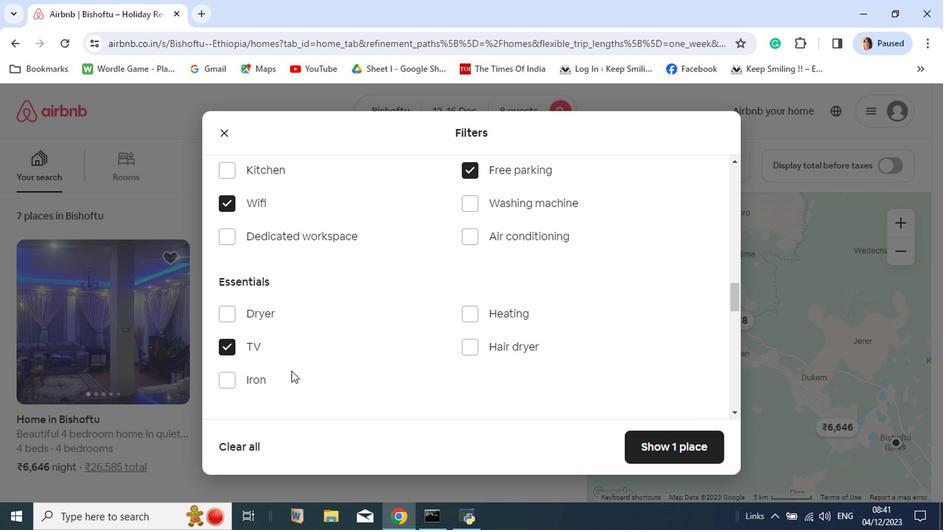 
Action: Mouse moved to (323, 357)
Screenshot: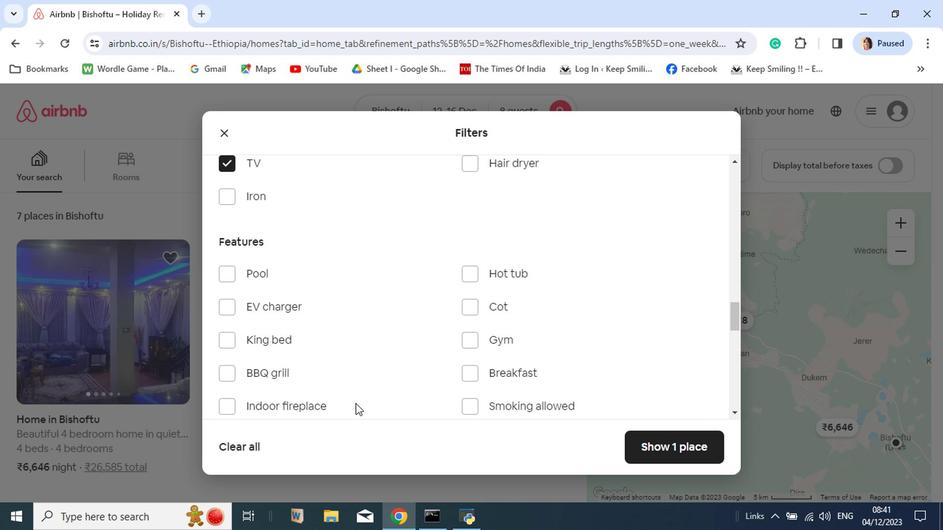 
Action: Mouse scrolled (323, 357) with delta (0, 0)
Screenshot: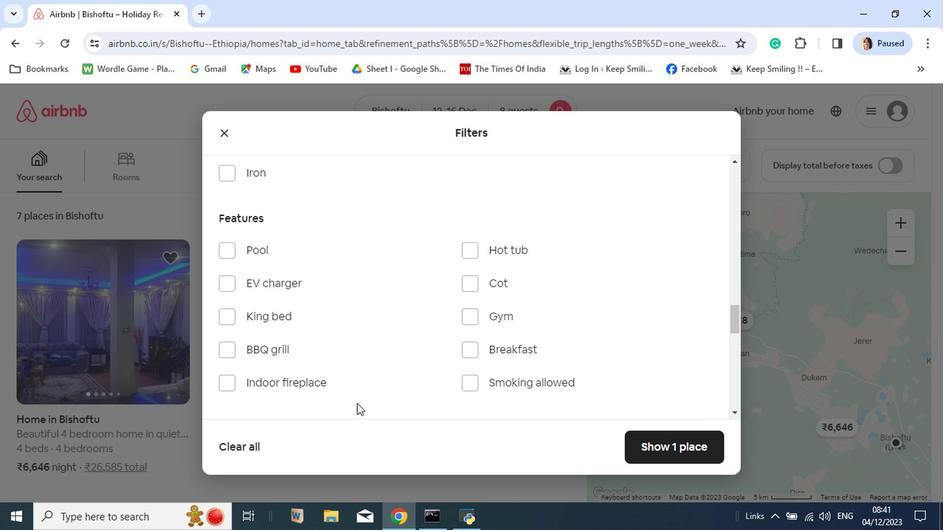 
Action: Mouse moved to (323, 357)
Screenshot: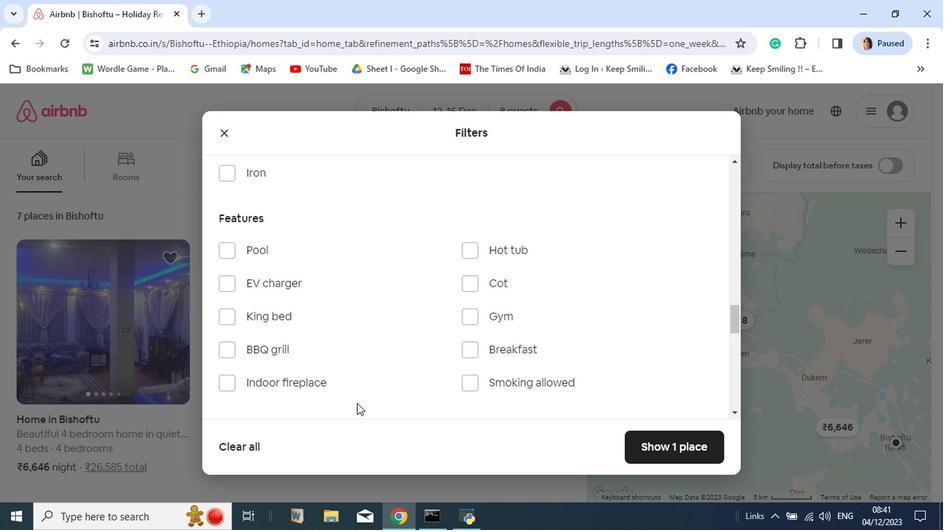 
Action: Mouse scrolled (323, 357) with delta (0, 0)
Screenshot: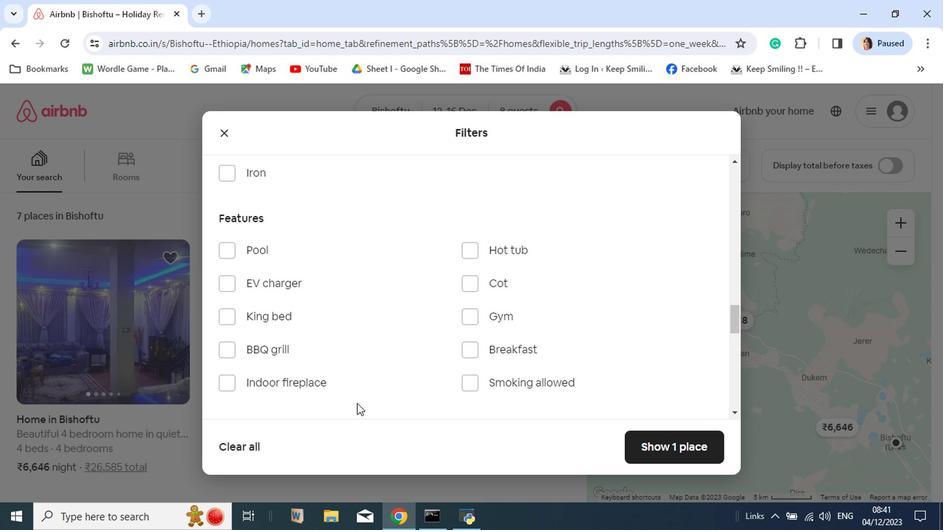 
Action: Mouse scrolled (323, 357) with delta (0, 0)
Screenshot: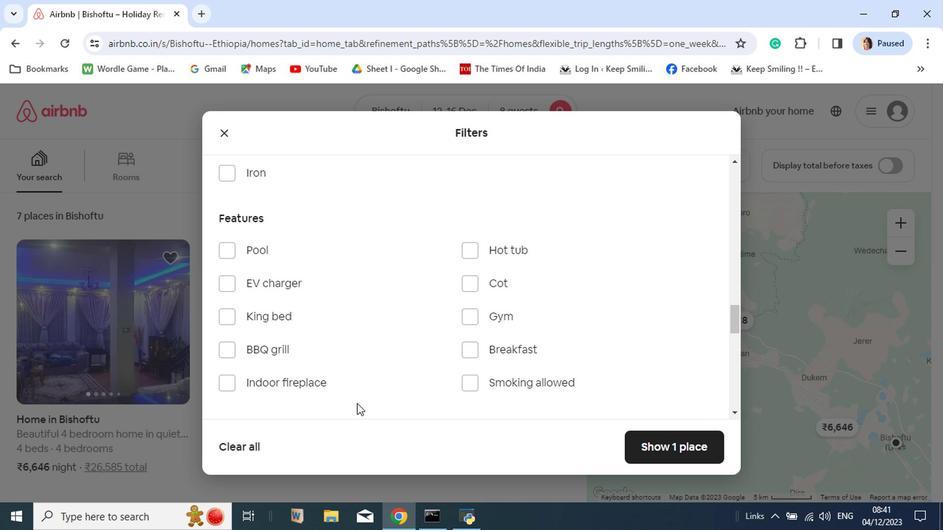 
Action: Mouse moved to (404, 296)
Screenshot: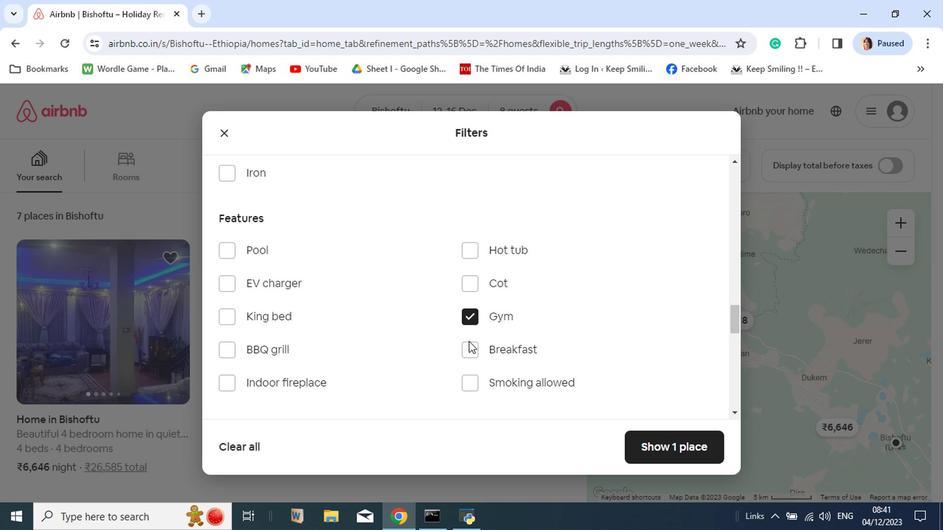 
Action: Mouse pressed left at (404, 296)
Screenshot: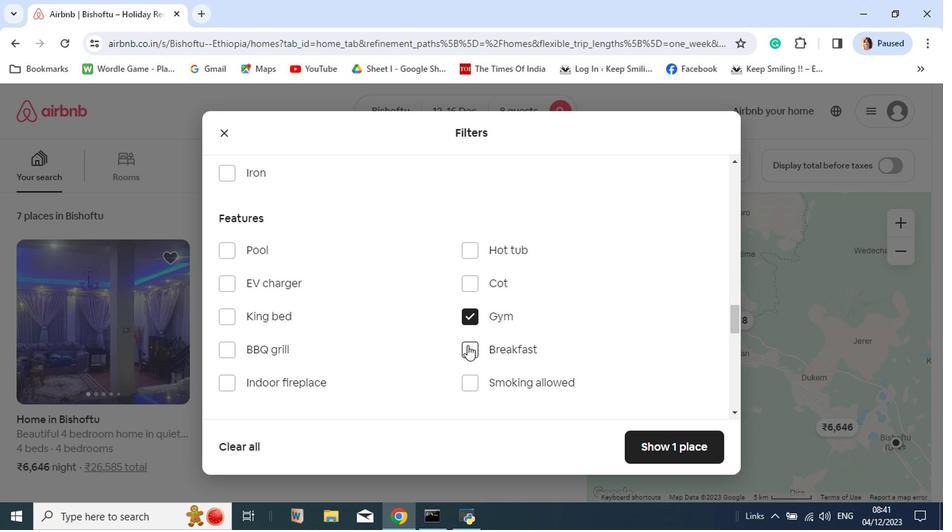 
Action: Mouse moved to (403, 316)
Screenshot: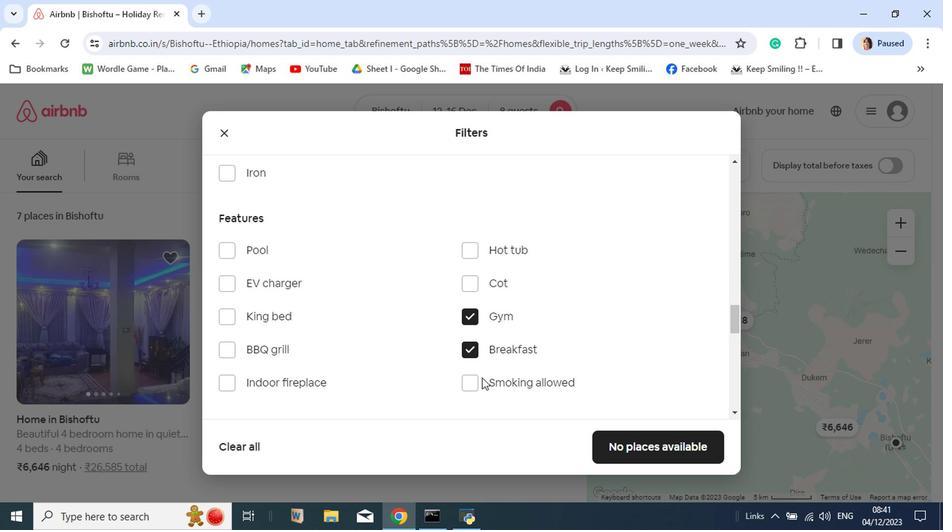 
Action: Mouse pressed left at (403, 316)
Screenshot: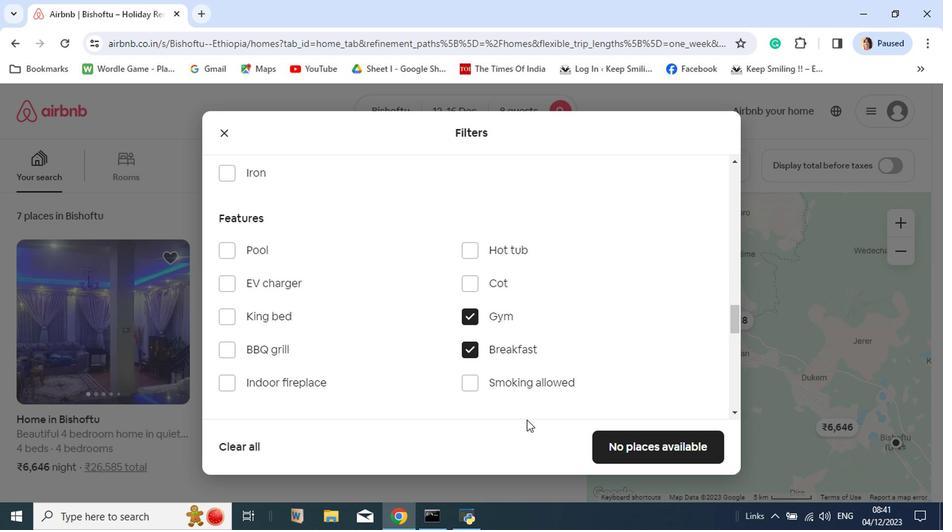 
Action: Mouse moved to (532, 389)
Screenshot: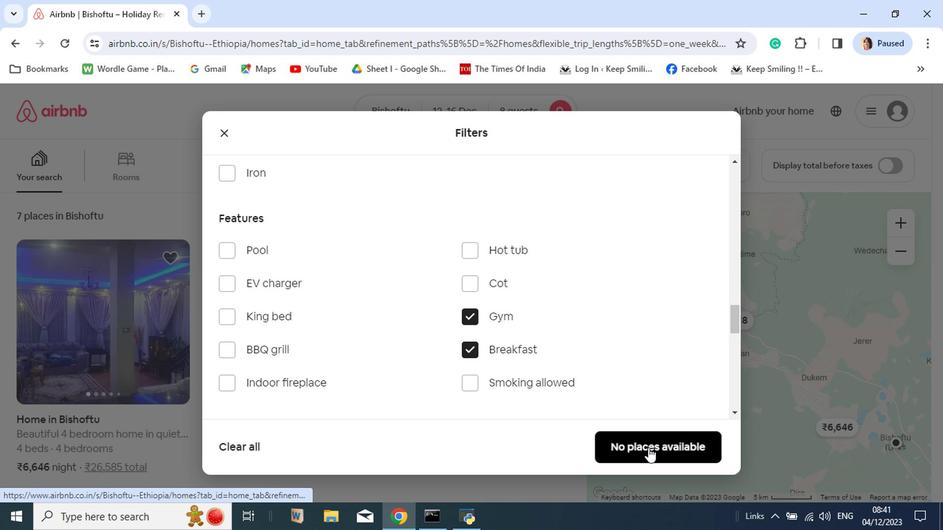 
Action: Mouse pressed left at (532, 389)
Screenshot: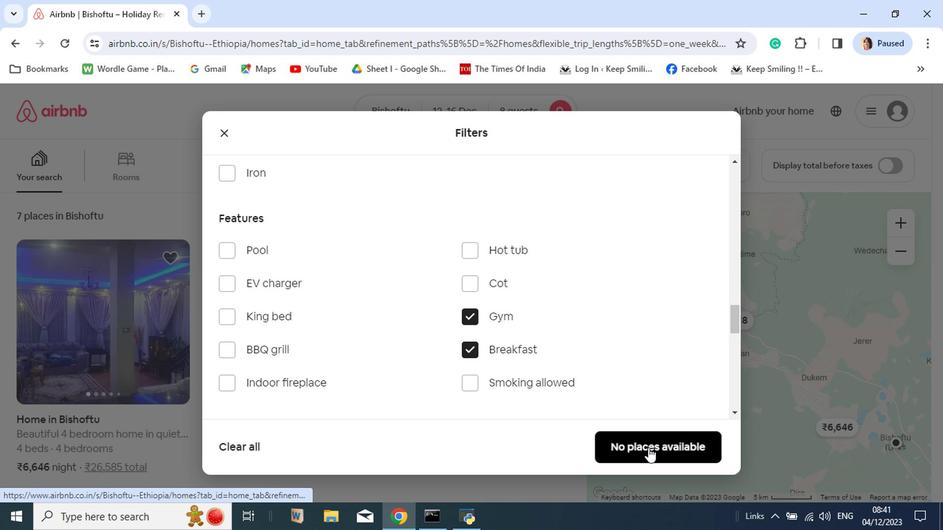 
Action: Mouse moved to (530, 385)
Screenshot: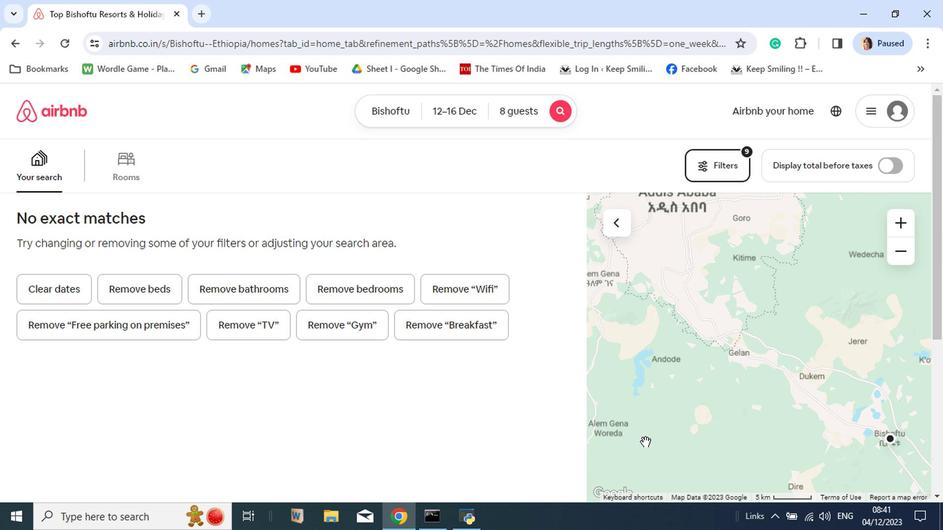 
